 Task: Look for space in Castleford, United Kingdom from 2nd August, 2023 to 12th August, 2023 for 2 adults in price range Rs.5000 to Rs.10000. Place can be private room with 1  bedroom having 1 bed and 1 bathroom. Property type can be house, flat, guest house, hotel. Booking option can be shelf check-in. Required host language is English.
Action: Mouse moved to (409, 54)
Screenshot: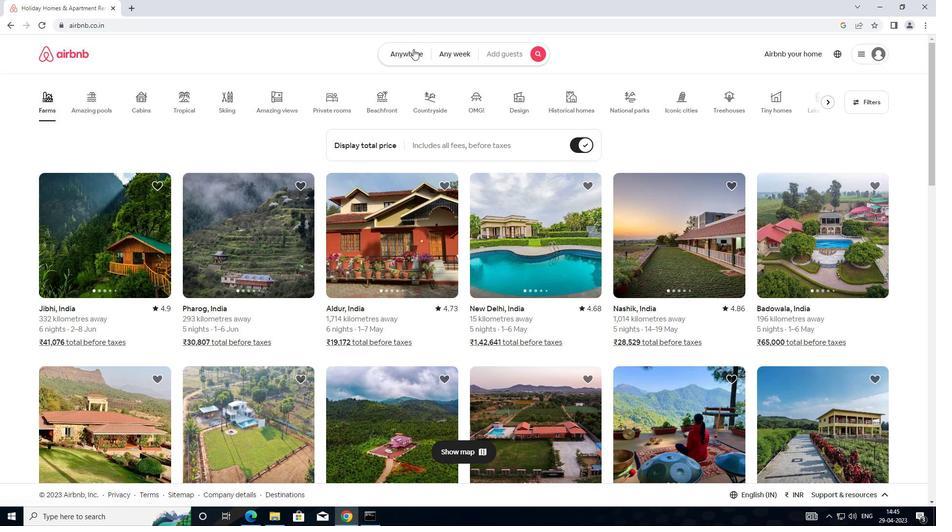 
Action: Mouse pressed left at (409, 54)
Screenshot: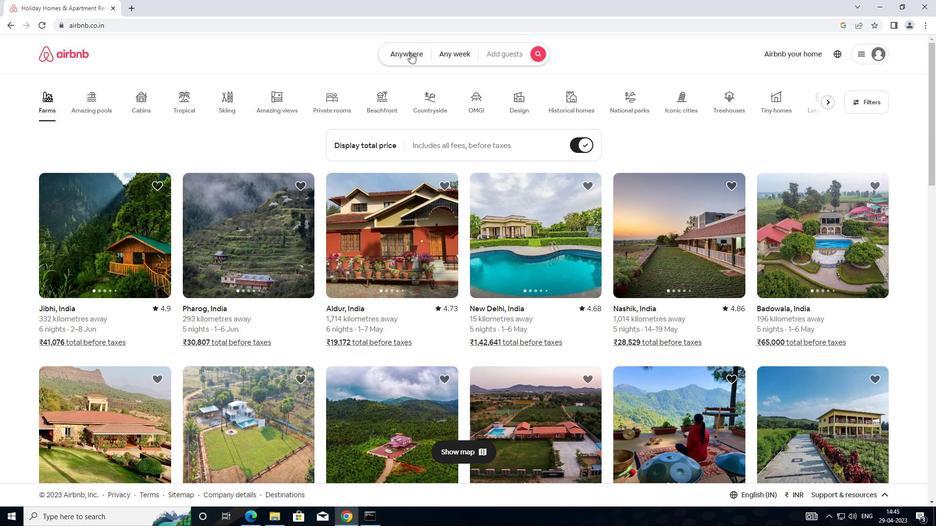 
Action: Mouse moved to (342, 100)
Screenshot: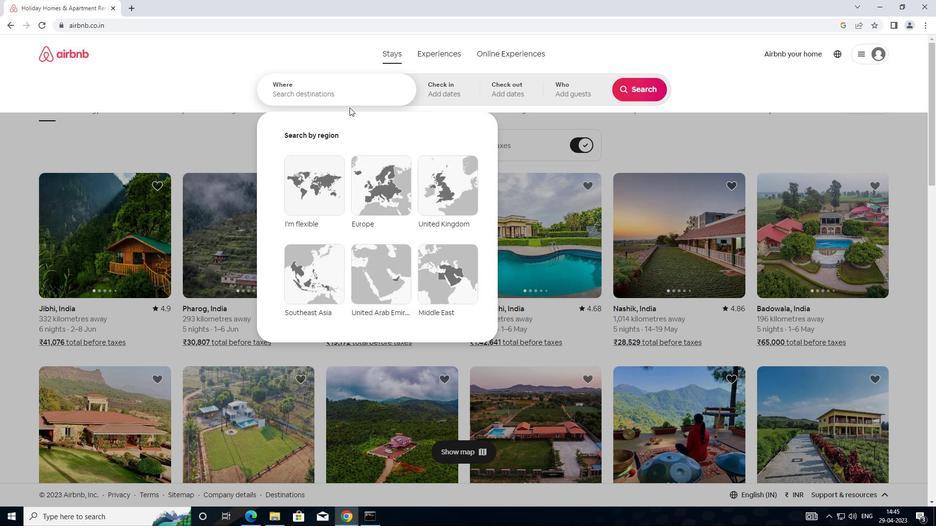 
Action: Mouse pressed left at (342, 100)
Screenshot: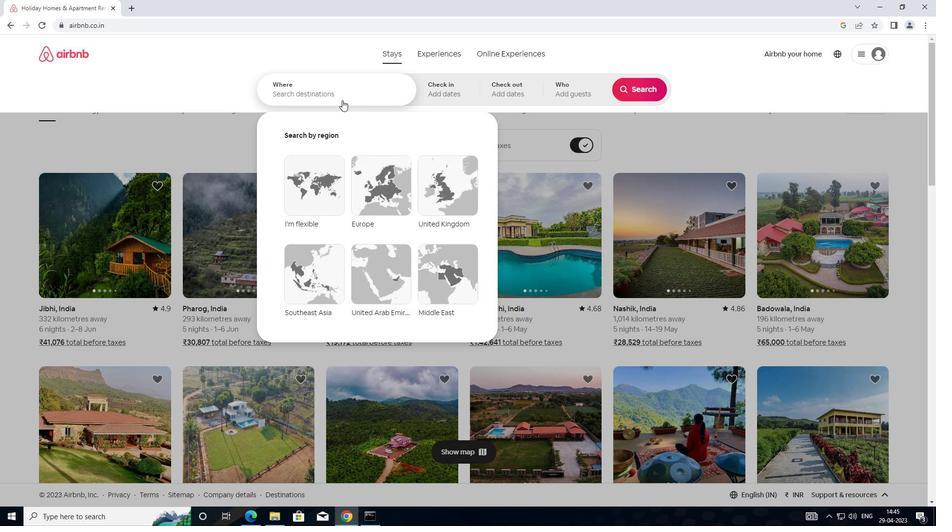 
Action: Mouse moved to (386, 84)
Screenshot: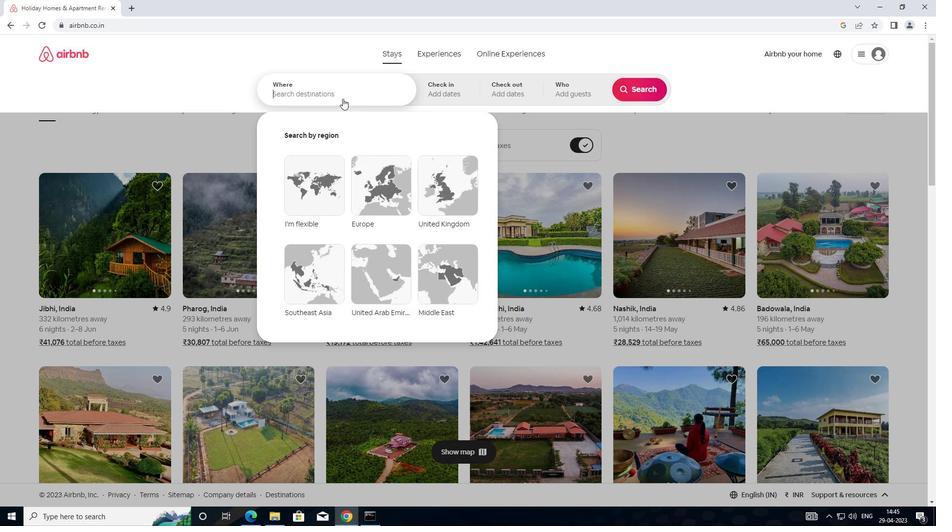 
Action: Key pressed <Key.shift>CASTLEFORD,UNITE
Screenshot: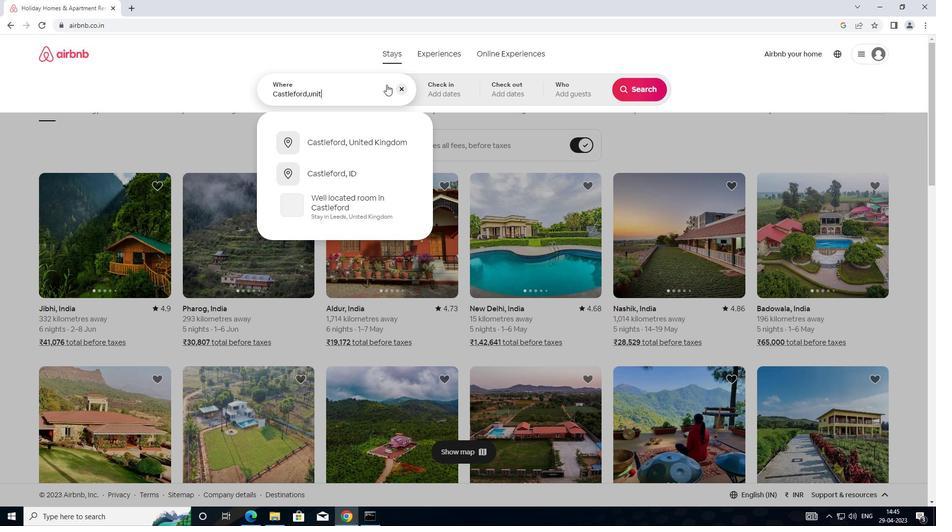 
Action: Mouse moved to (364, 136)
Screenshot: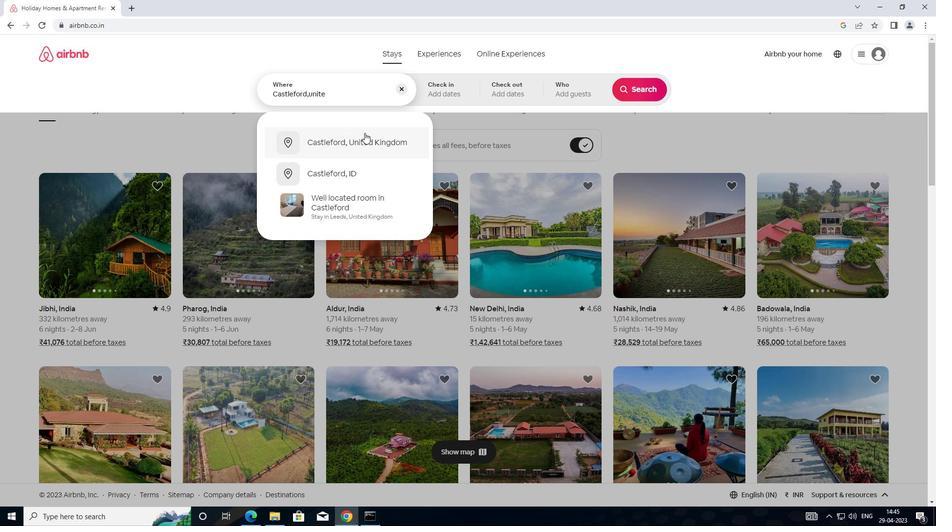 
Action: Mouse pressed left at (364, 136)
Screenshot: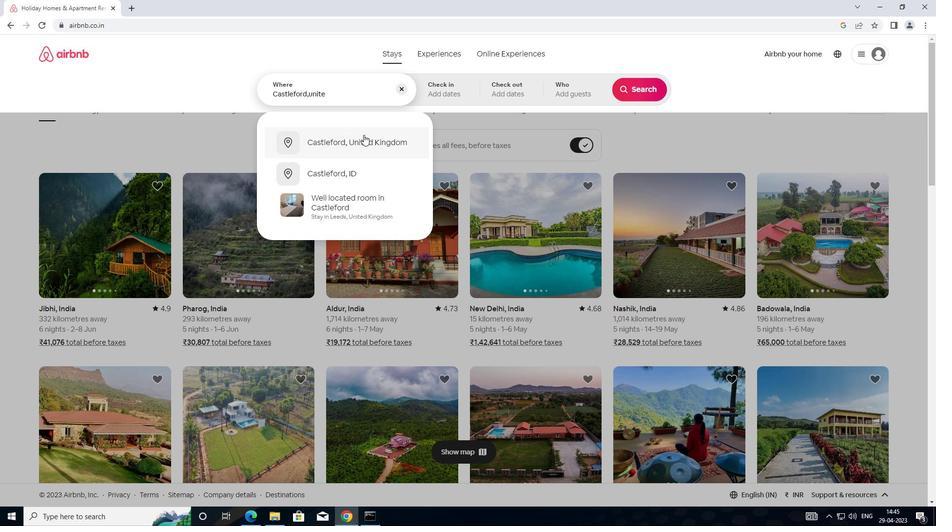 
Action: Mouse moved to (637, 171)
Screenshot: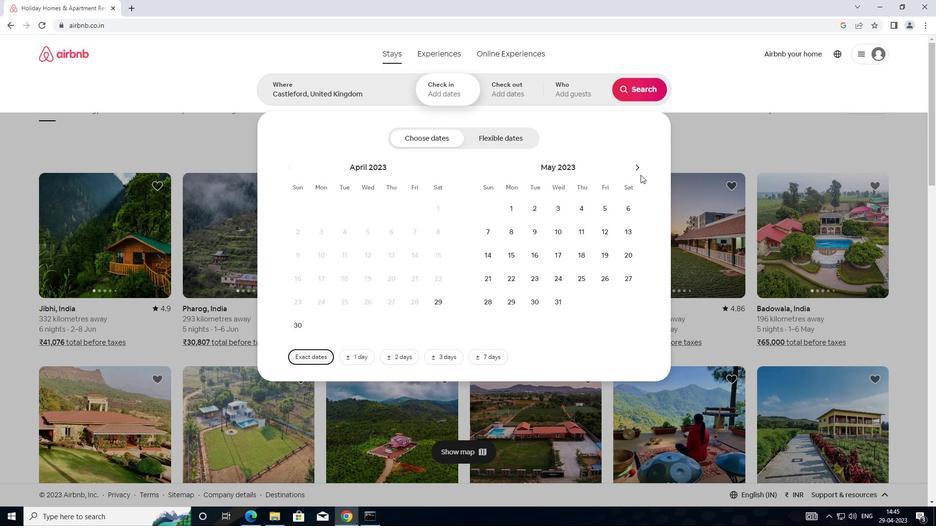 
Action: Mouse pressed left at (637, 171)
Screenshot: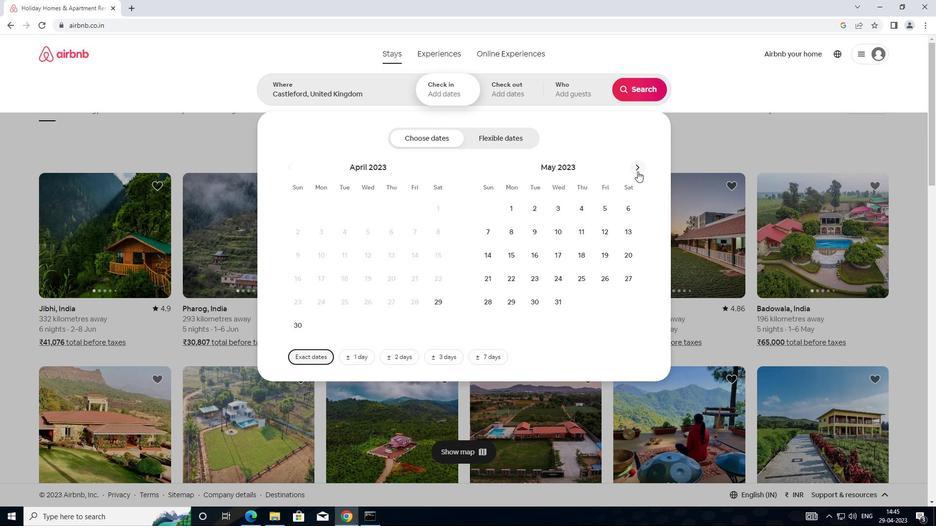 
Action: Mouse pressed left at (637, 171)
Screenshot: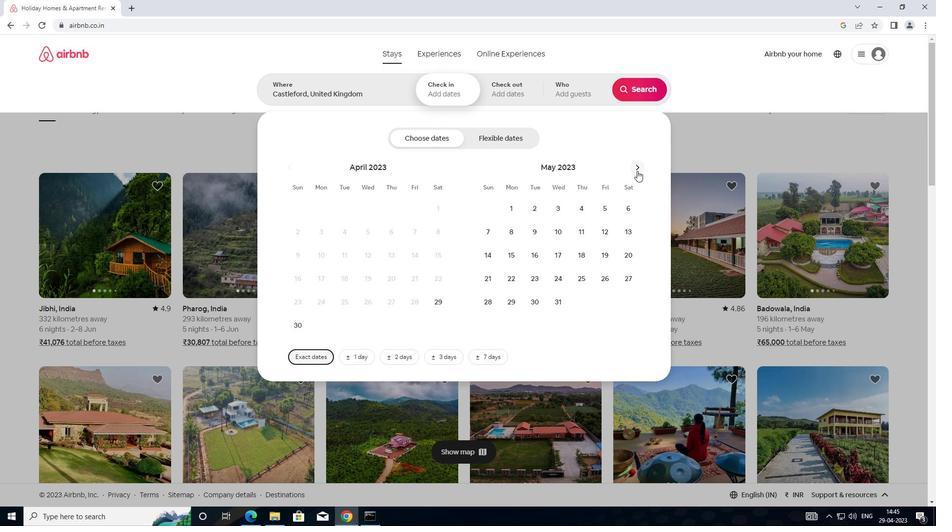 
Action: Mouse moved to (637, 171)
Screenshot: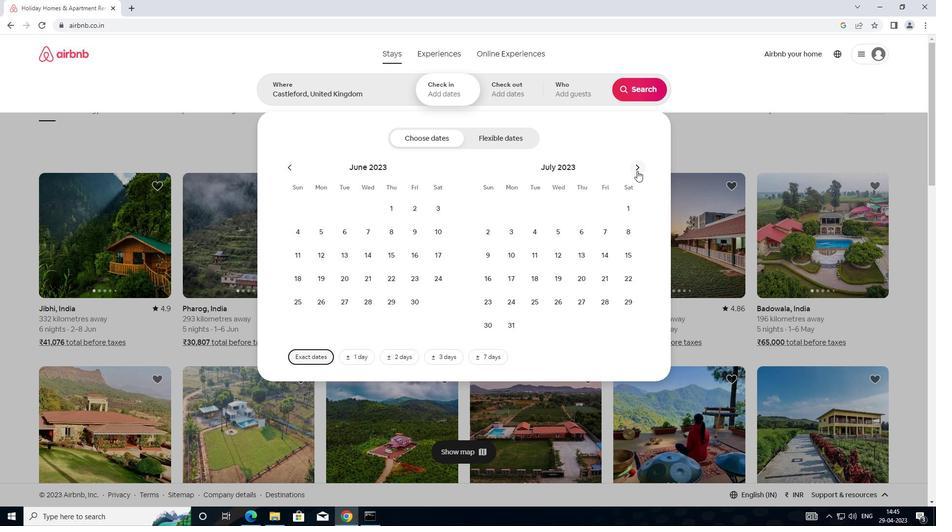 
Action: Mouse pressed left at (637, 171)
Screenshot: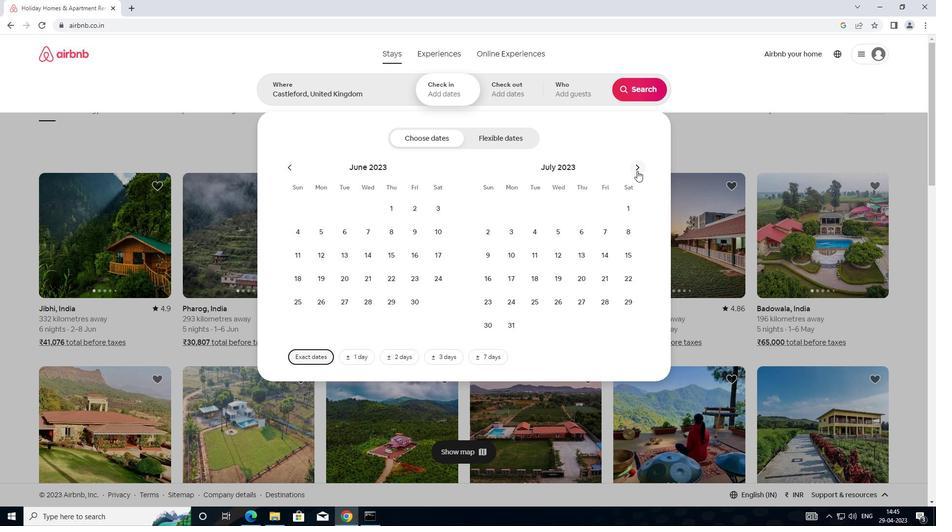 
Action: Mouse moved to (560, 213)
Screenshot: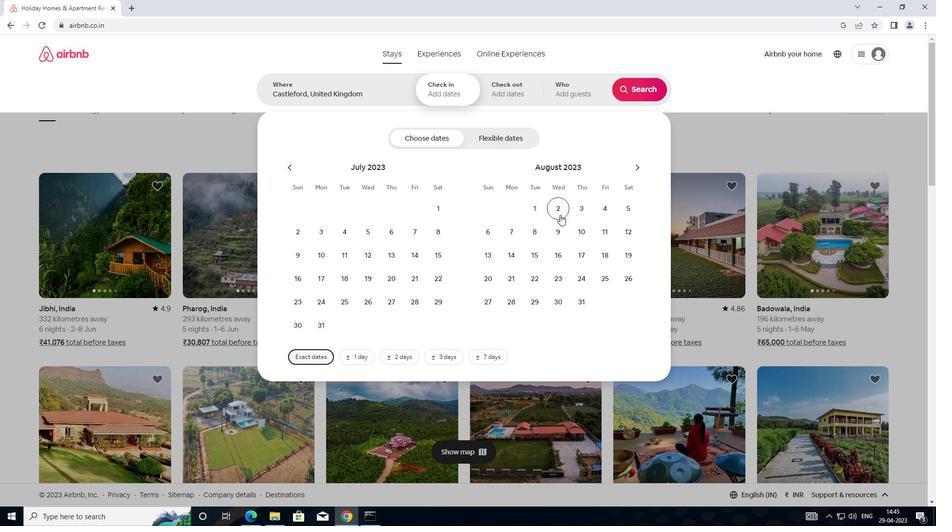 
Action: Mouse pressed left at (560, 213)
Screenshot: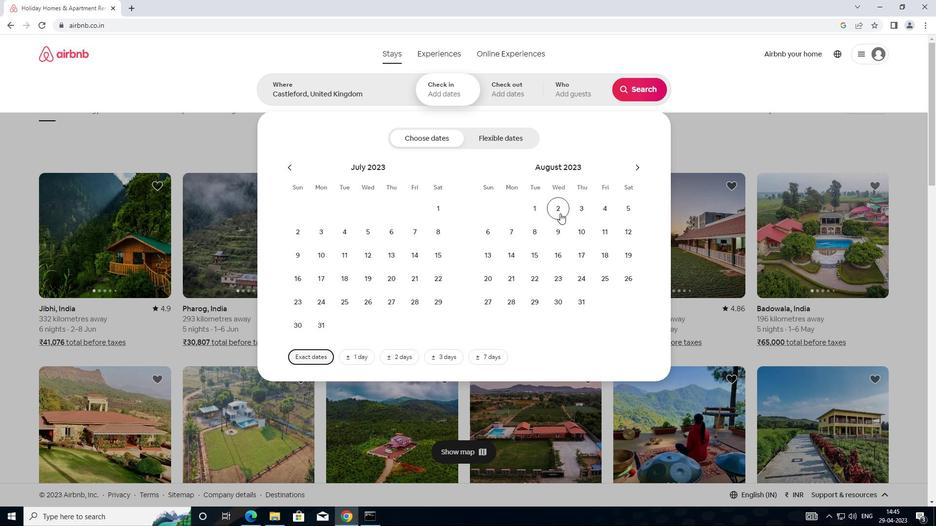 
Action: Mouse moved to (627, 237)
Screenshot: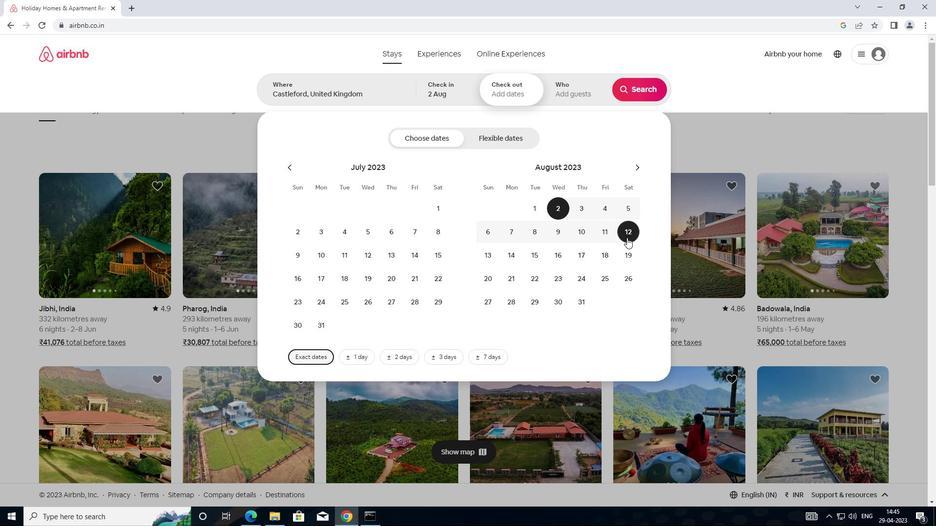 
Action: Mouse pressed left at (627, 237)
Screenshot: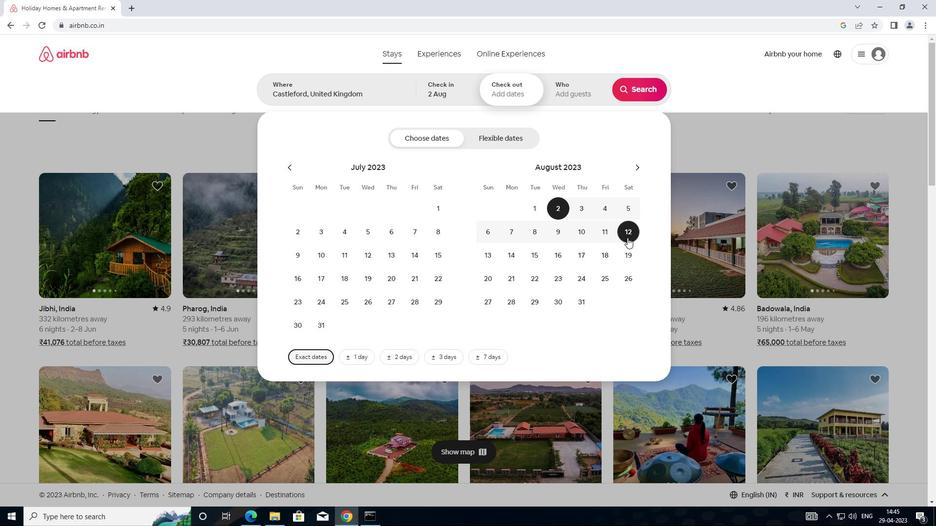 
Action: Mouse moved to (587, 100)
Screenshot: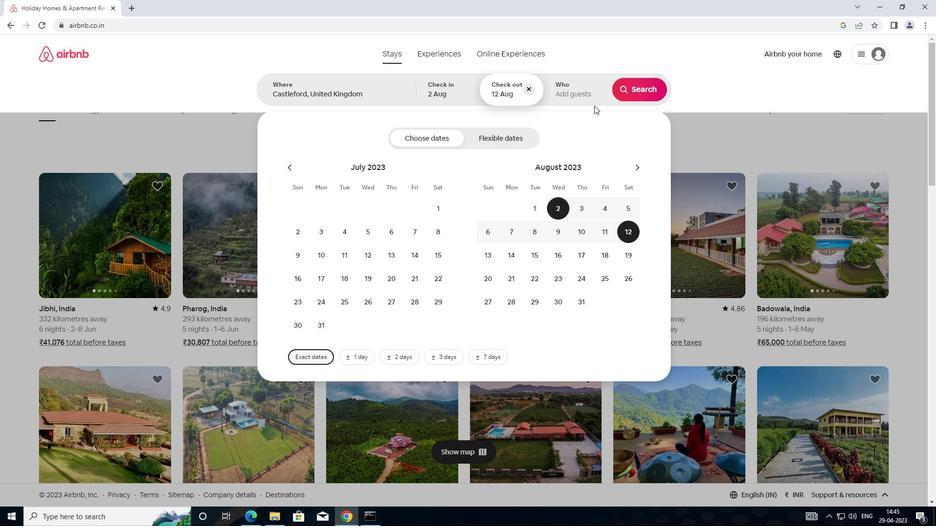 
Action: Mouse pressed left at (587, 100)
Screenshot: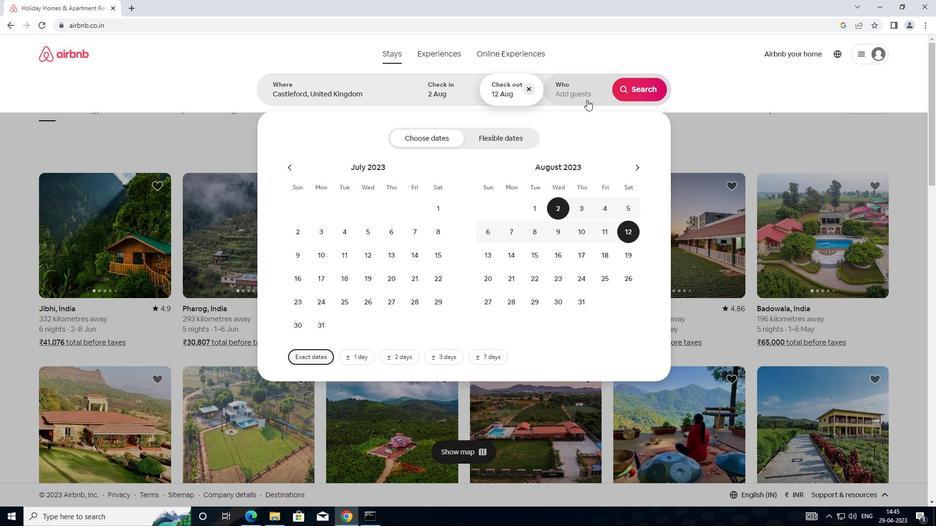 
Action: Mouse moved to (639, 140)
Screenshot: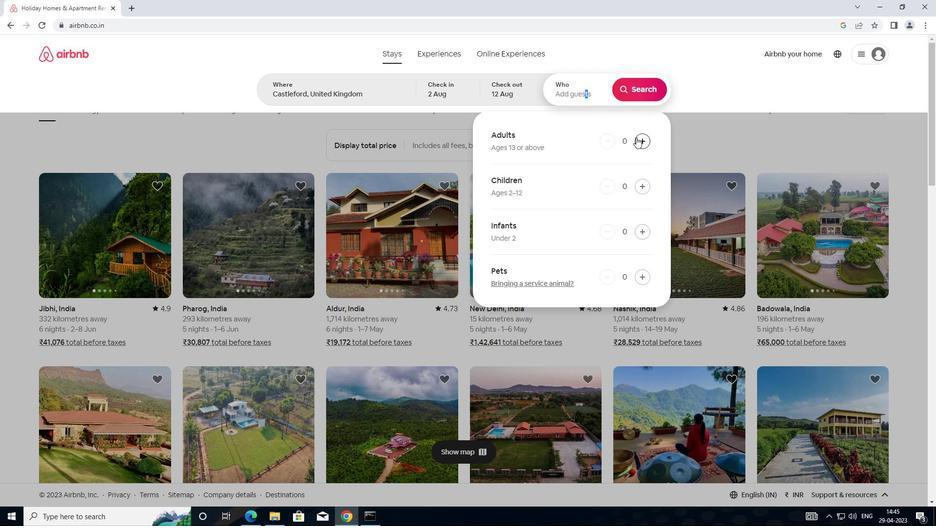 
Action: Mouse pressed left at (639, 140)
Screenshot: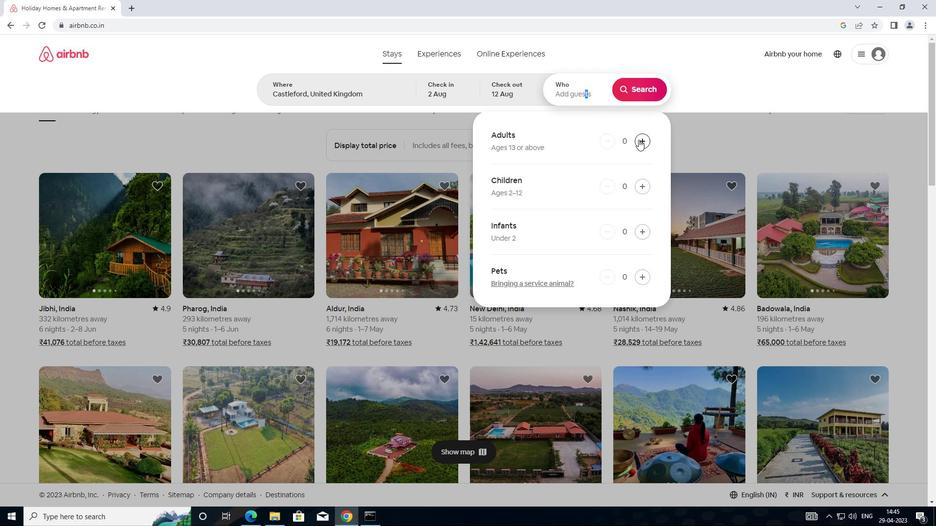 
Action: Mouse pressed left at (639, 140)
Screenshot: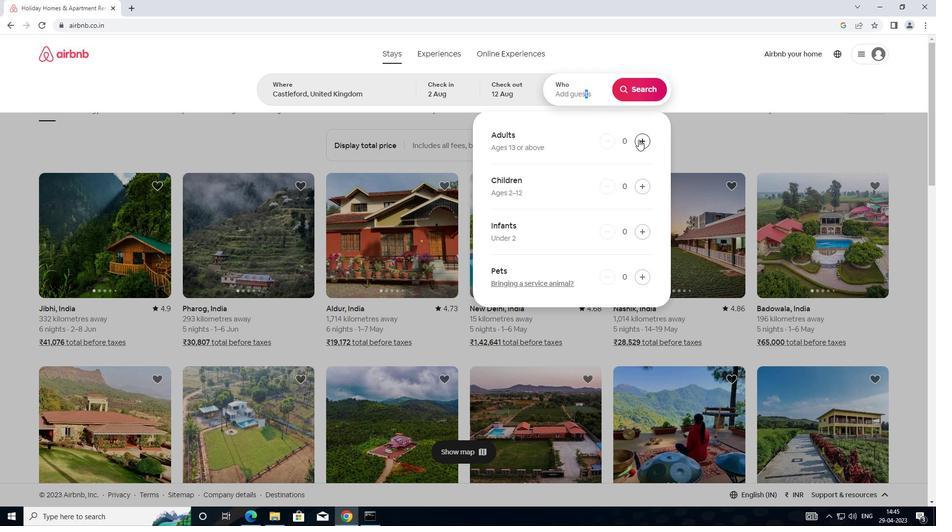 
Action: Mouse moved to (636, 90)
Screenshot: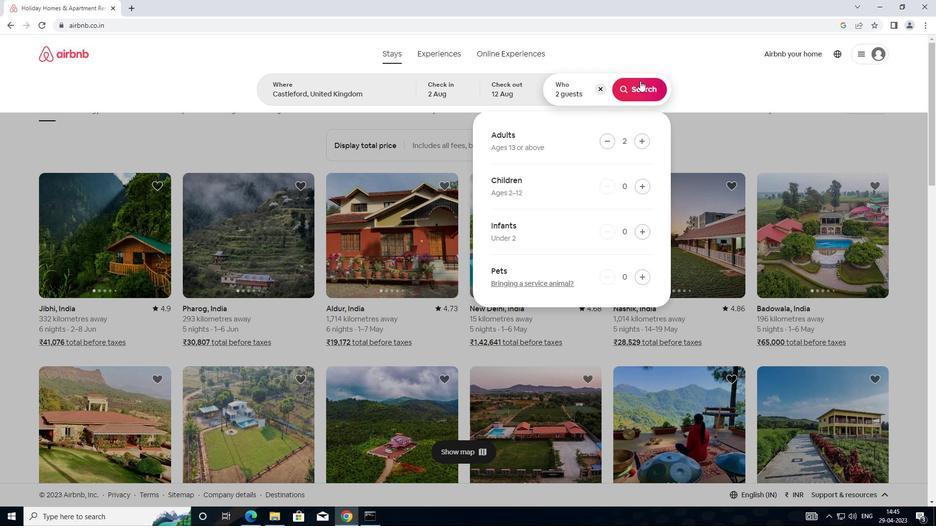 
Action: Mouse pressed left at (636, 90)
Screenshot: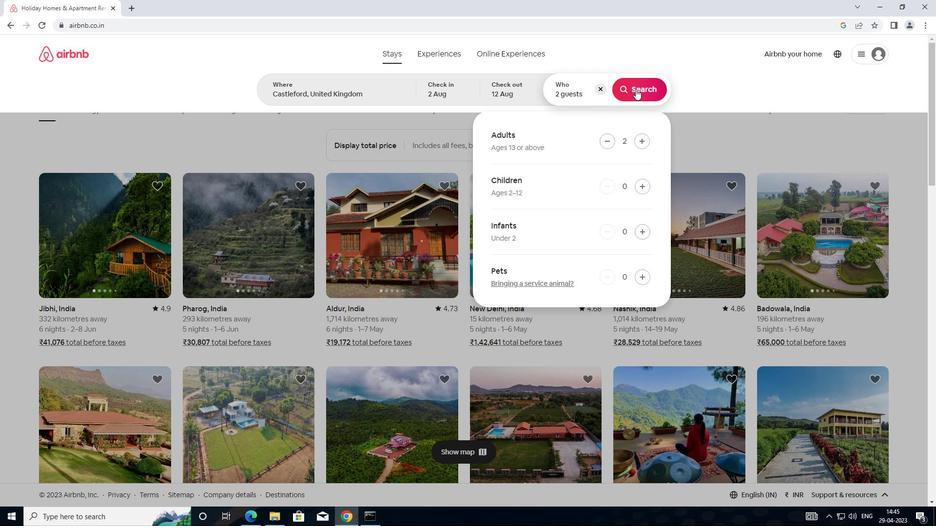 
Action: Mouse moved to (890, 101)
Screenshot: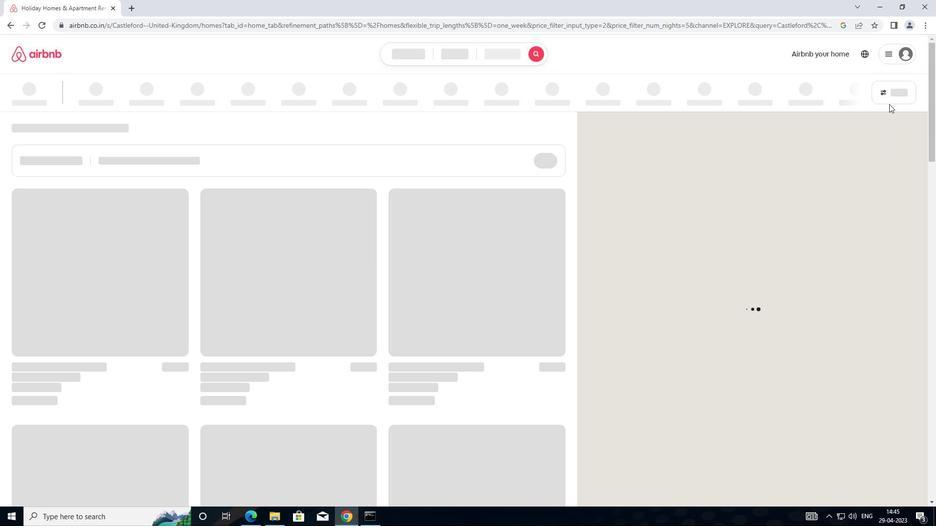
Action: Mouse pressed left at (890, 101)
Screenshot: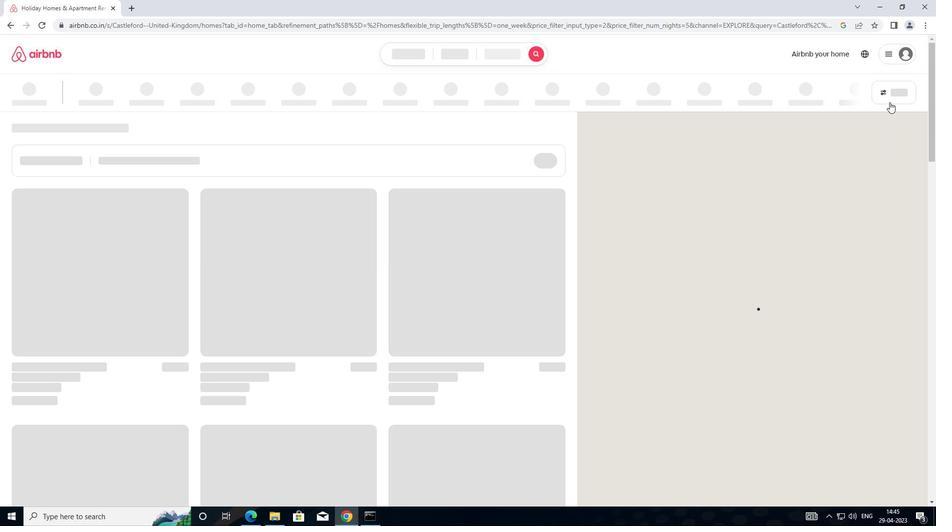 
Action: Mouse moved to (372, 216)
Screenshot: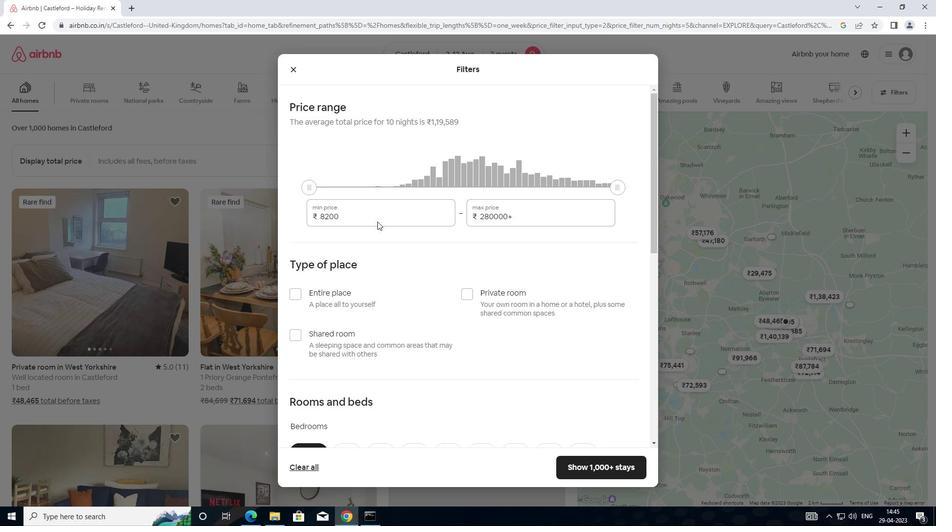 
Action: Mouse pressed left at (372, 216)
Screenshot: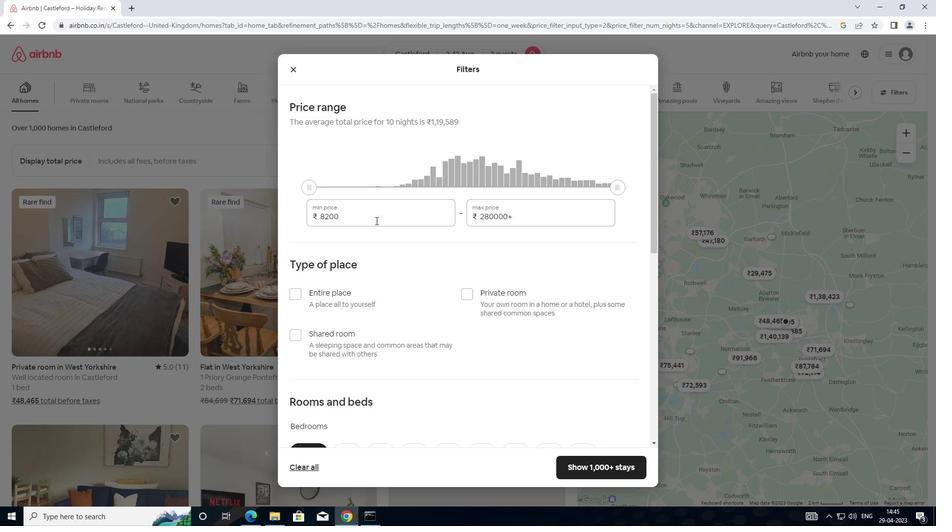 
Action: Mouse moved to (333, 231)
Screenshot: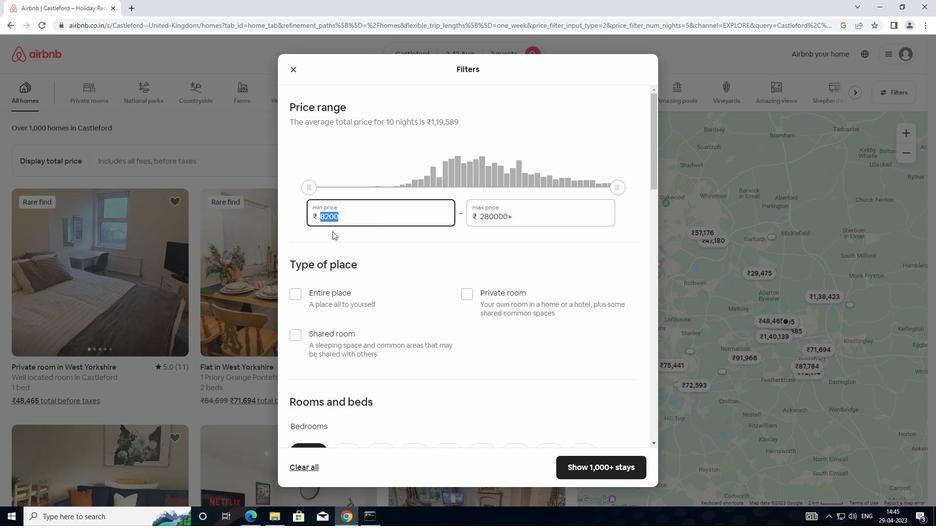 
Action: Key pressed 5
Screenshot: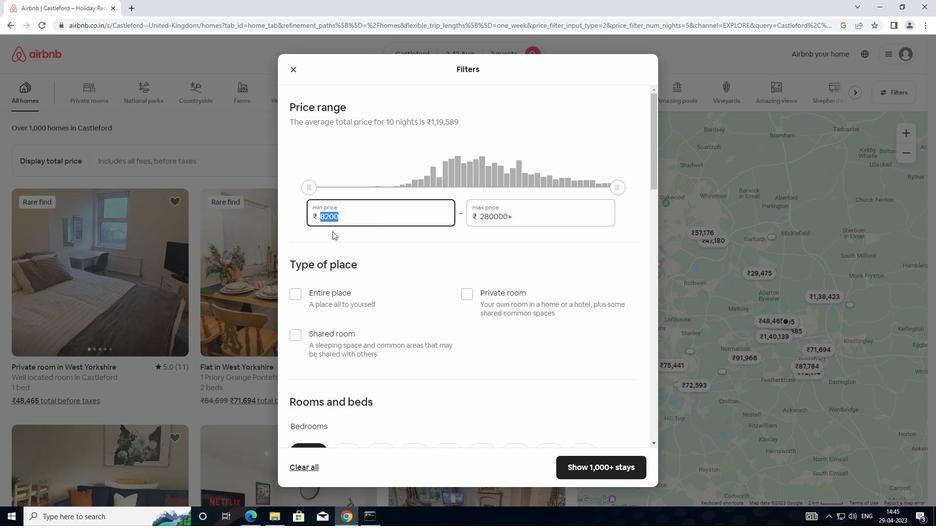 
Action: Mouse moved to (334, 229)
Screenshot: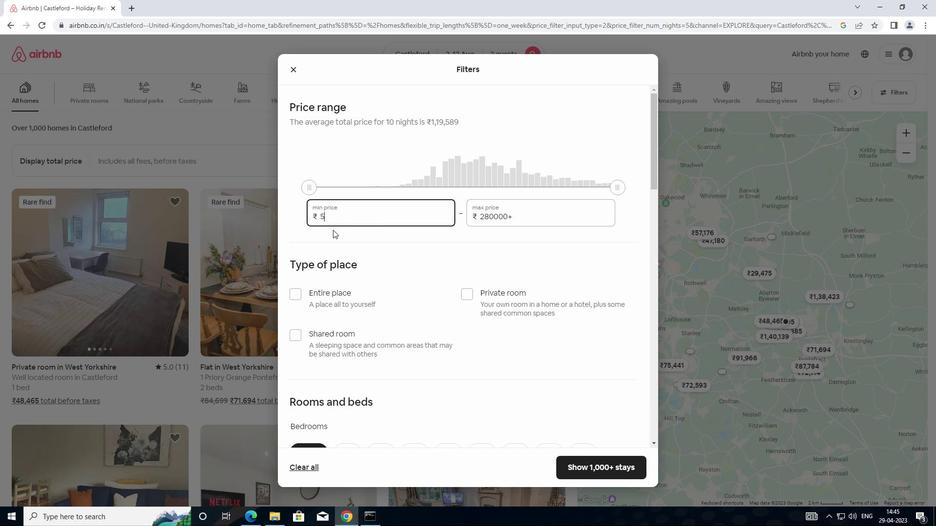 
Action: Key pressed 9
Screenshot: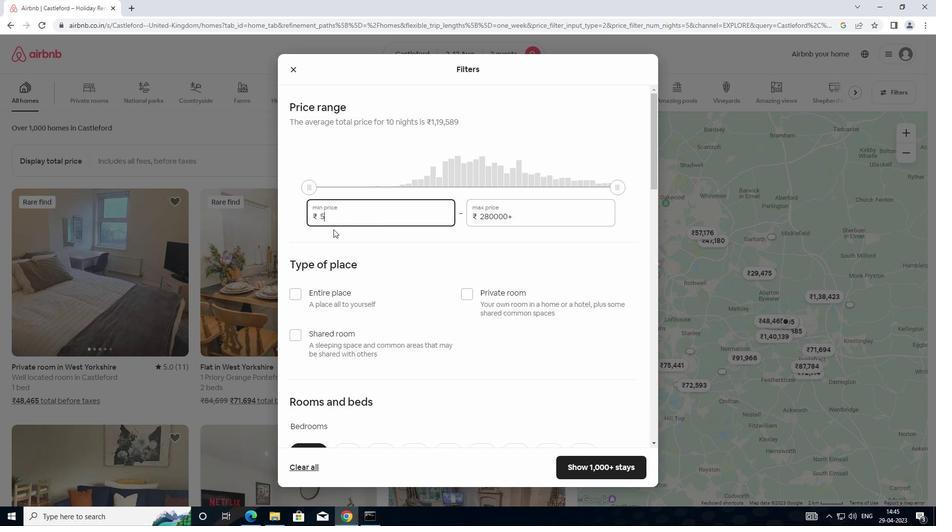 
Action: Mouse moved to (338, 228)
Screenshot: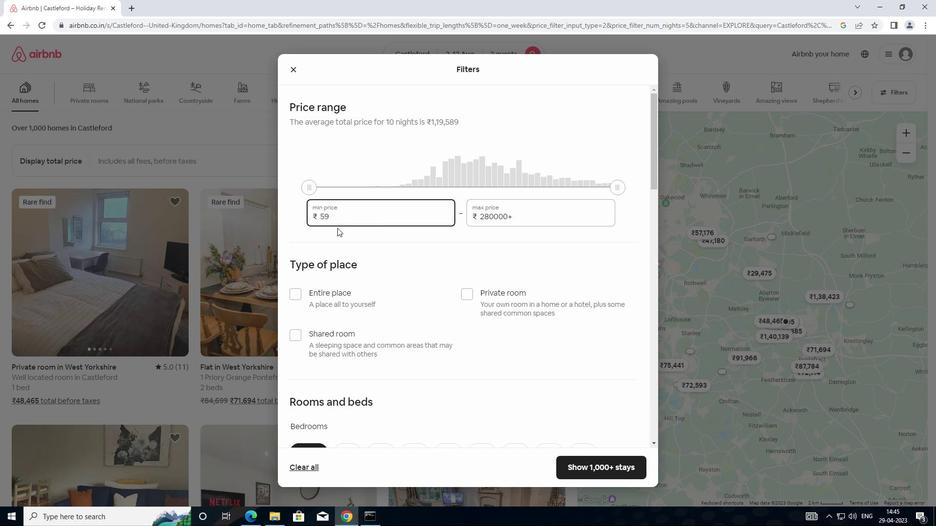 
Action: Key pressed <Key.backspace>
Screenshot: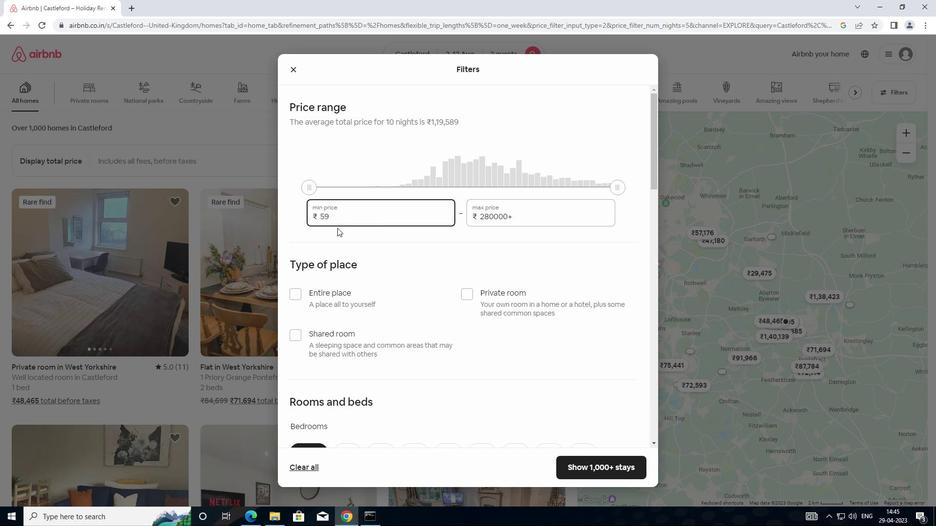 
Action: Mouse moved to (344, 225)
Screenshot: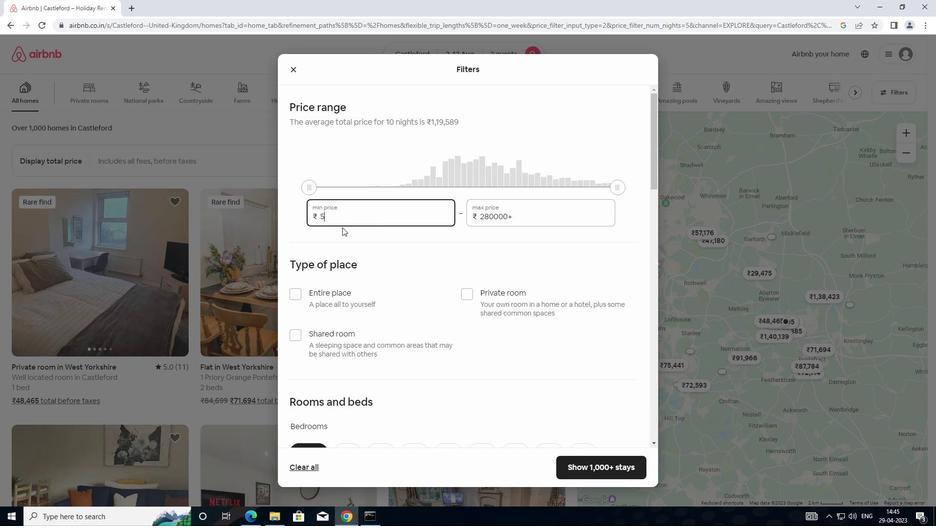 
Action: Key pressed 000
Screenshot: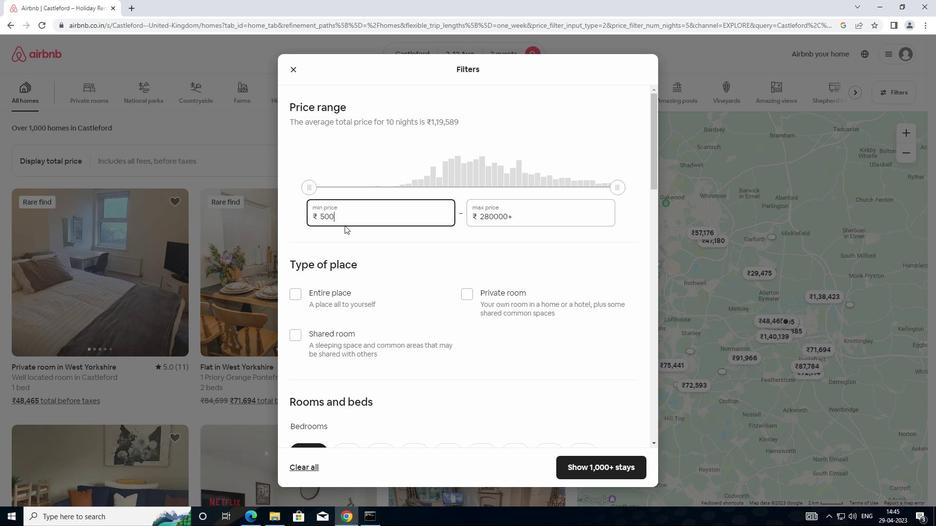 
Action: Mouse moved to (523, 213)
Screenshot: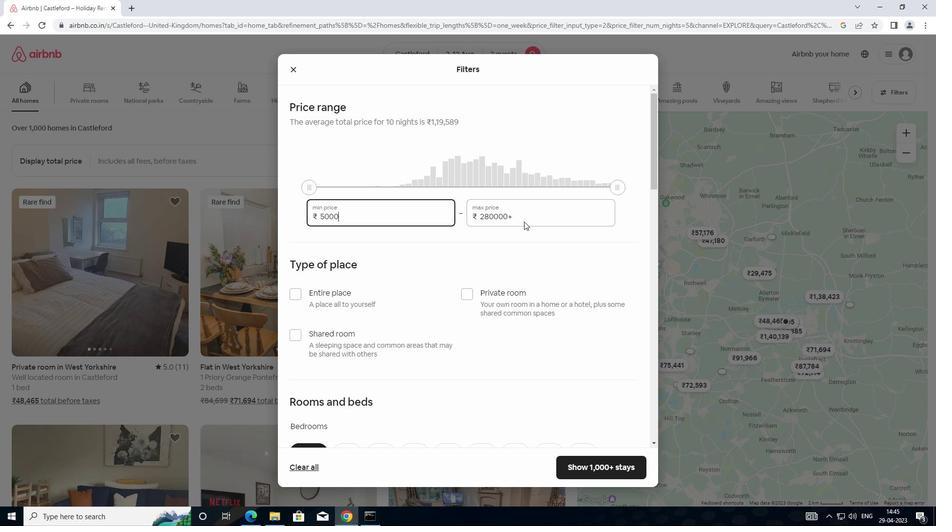 
Action: Mouse pressed left at (523, 213)
Screenshot: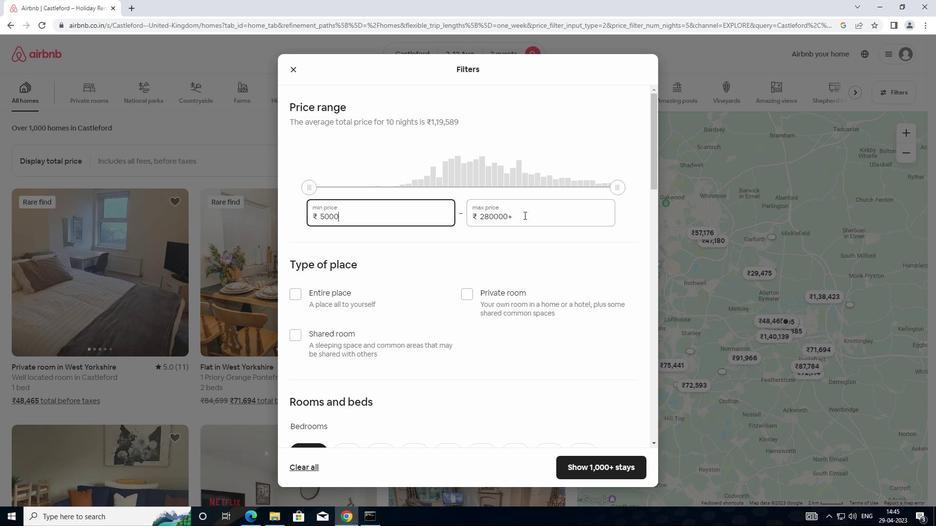 
Action: Mouse moved to (463, 217)
Screenshot: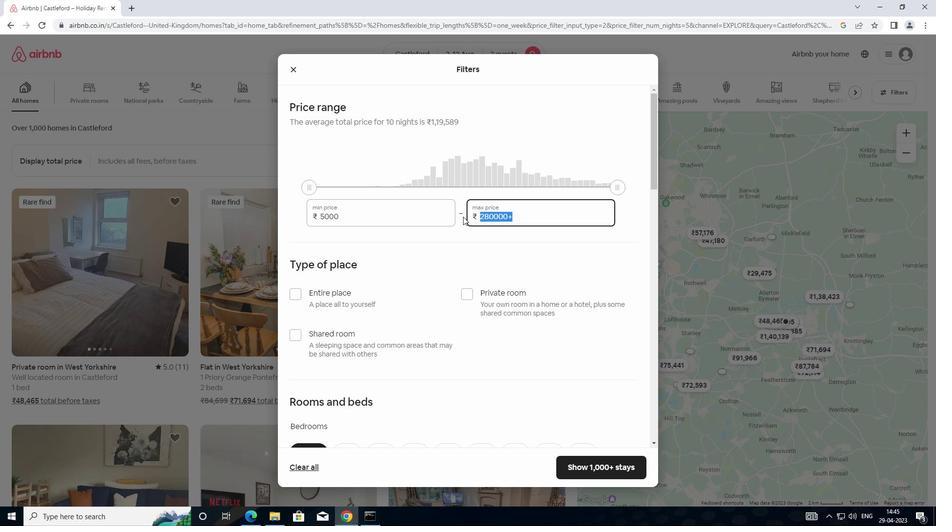
Action: Key pressed 12
Screenshot: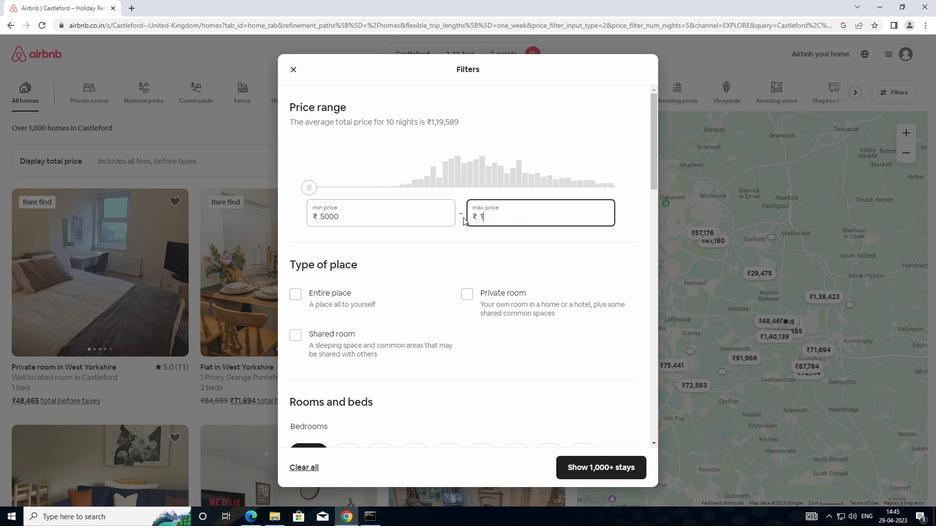 
Action: Mouse moved to (463, 217)
Screenshot: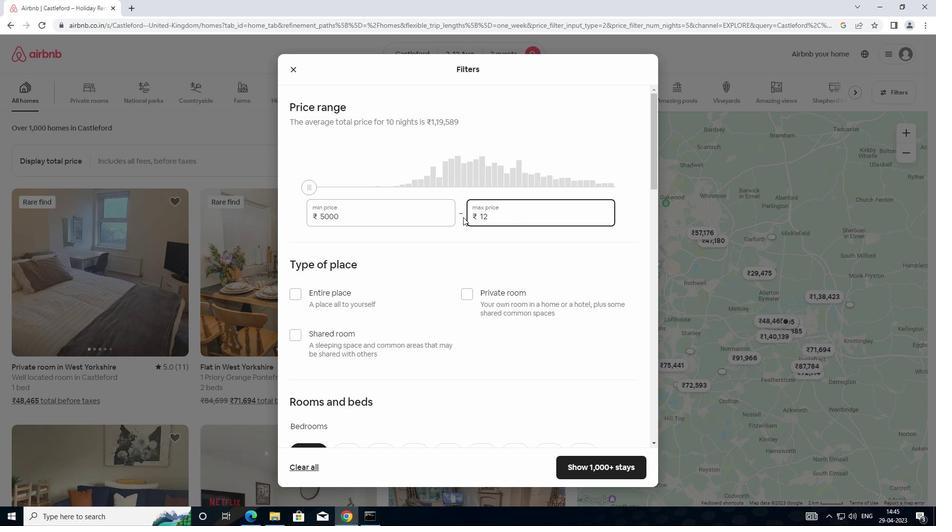 
Action: Key pressed <Key.backspace>
Screenshot: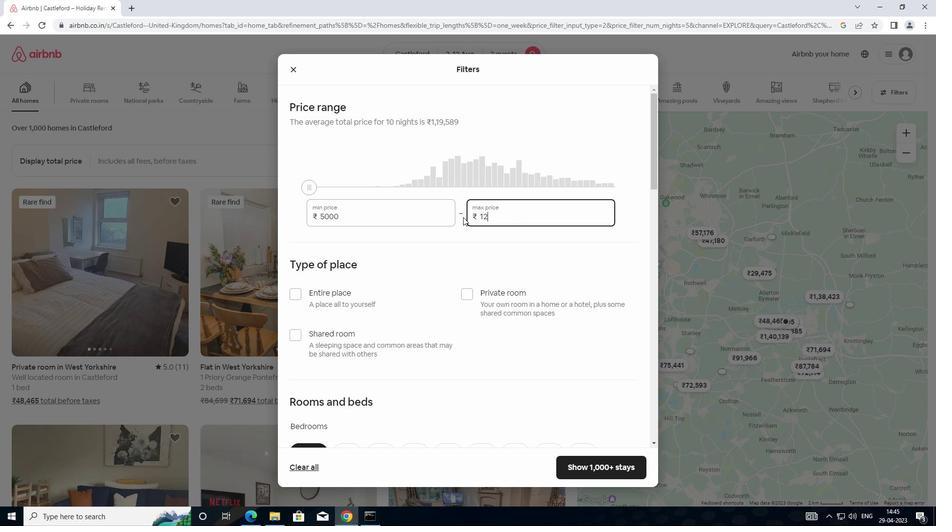 
Action: Mouse moved to (464, 214)
Screenshot: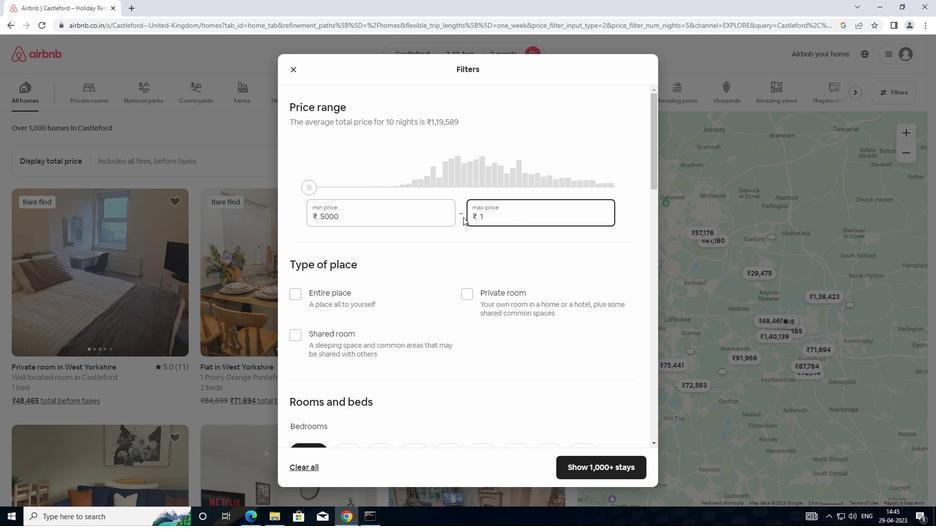 
Action: Key pressed 0000
Screenshot: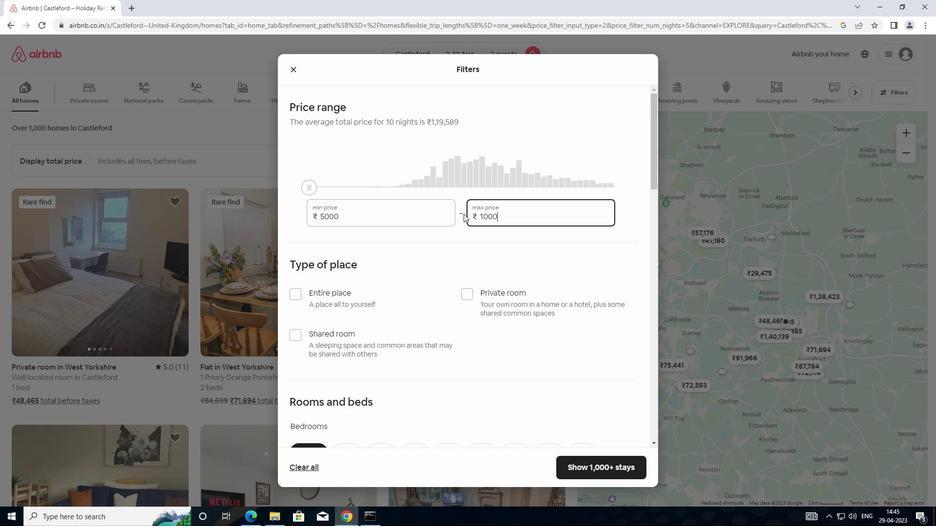 
Action: Mouse moved to (413, 263)
Screenshot: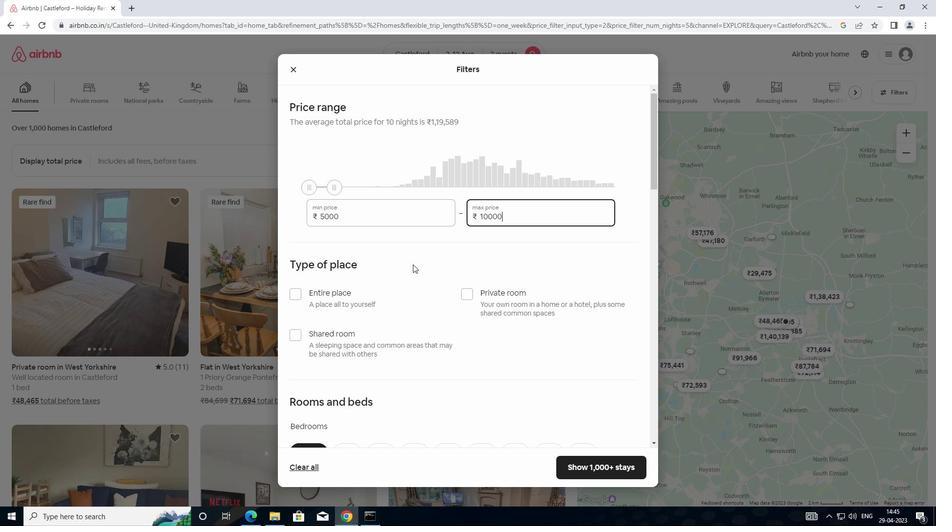 
Action: Mouse scrolled (413, 262) with delta (0, 0)
Screenshot: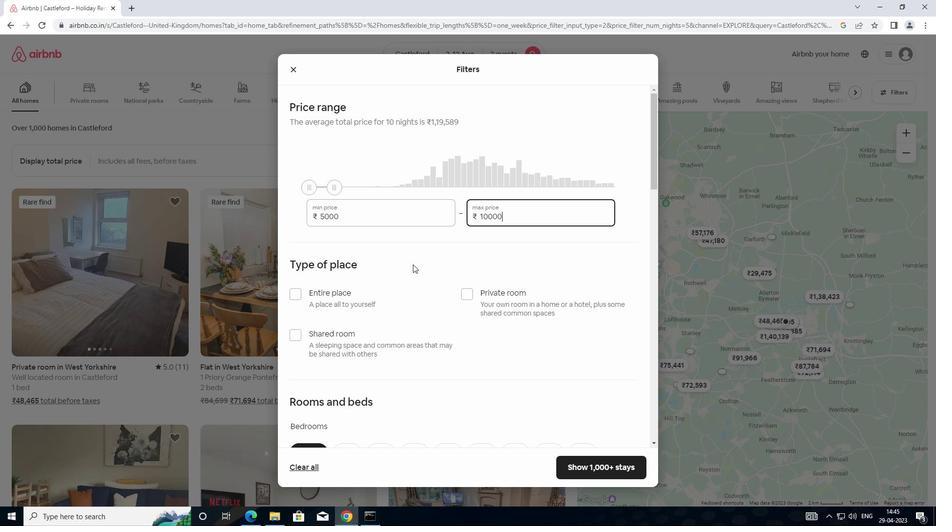 
Action: Mouse moved to (414, 261)
Screenshot: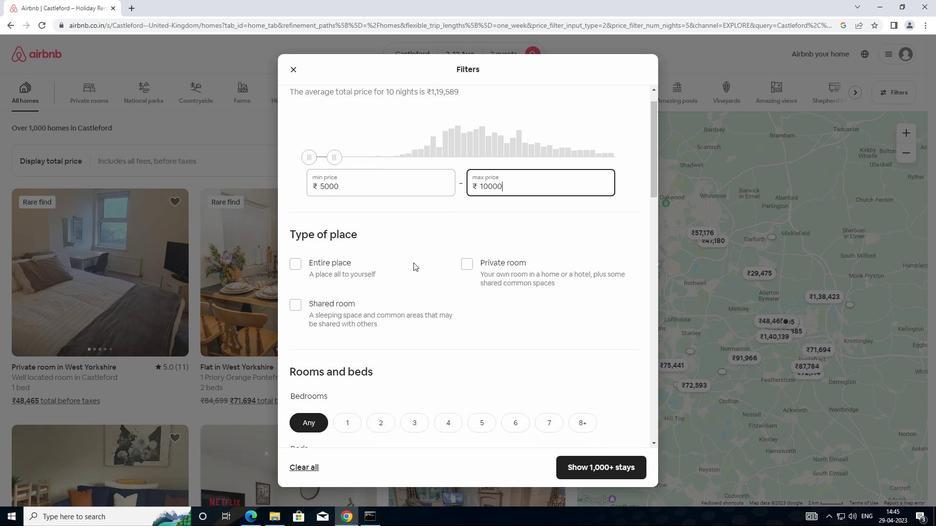 
Action: Mouse scrolled (414, 261) with delta (0, 0)
Screenshot: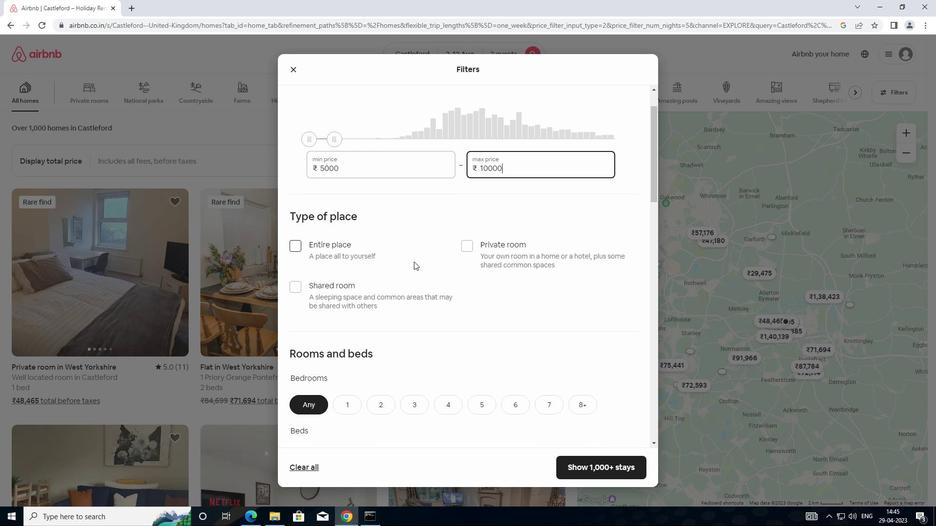 
Action: Mouse moved to (463, 198)
Screenshot: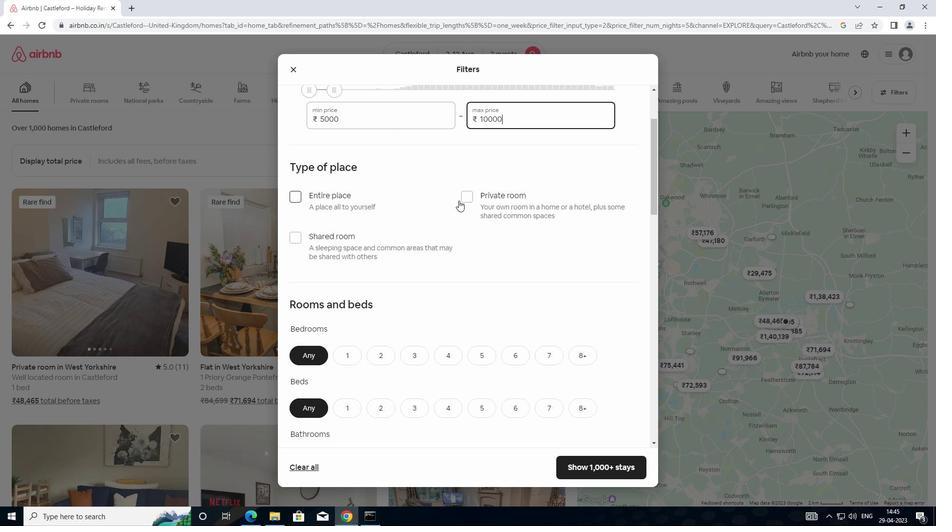 
Action: Mouse pressed left at (463, 198)
Screenshot: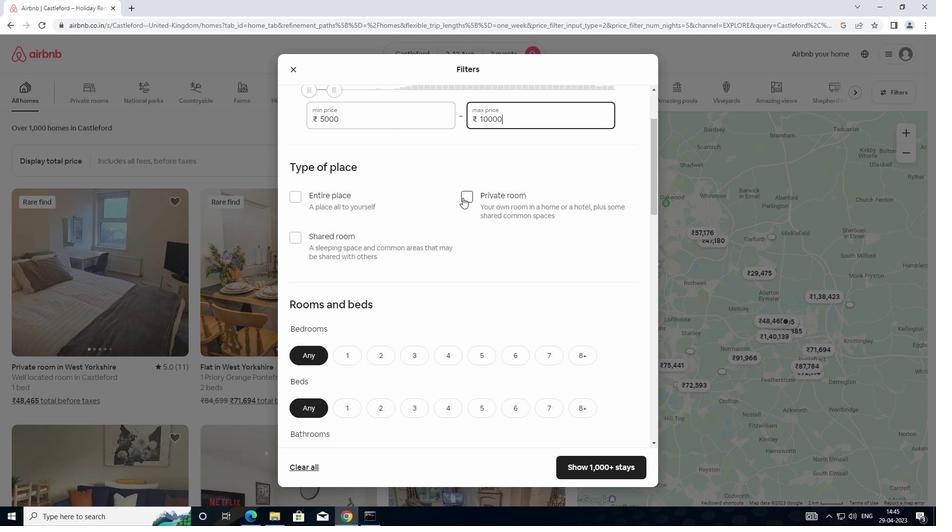 
Action: Mouse moved to (426, 274)
Screenshot: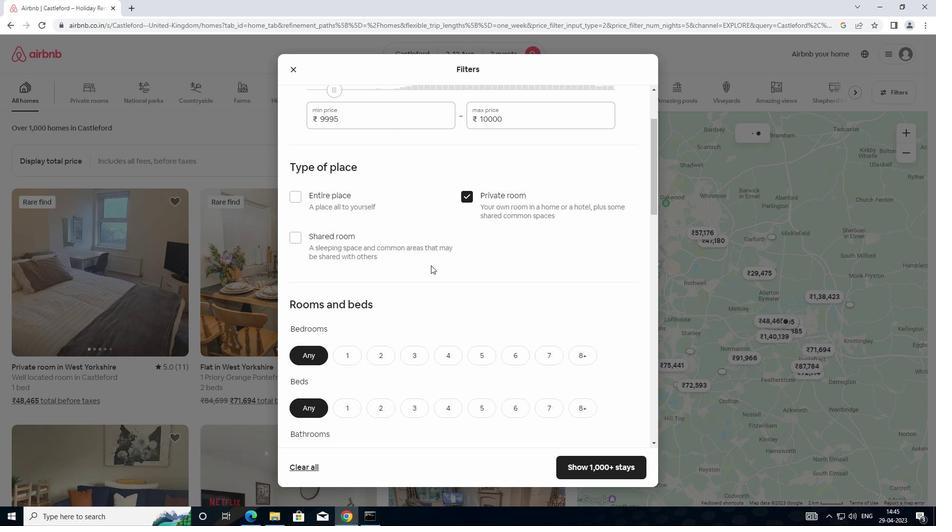 
Action: Mouse scrolled (426, 273) with delta (0, 0)
Screenshot: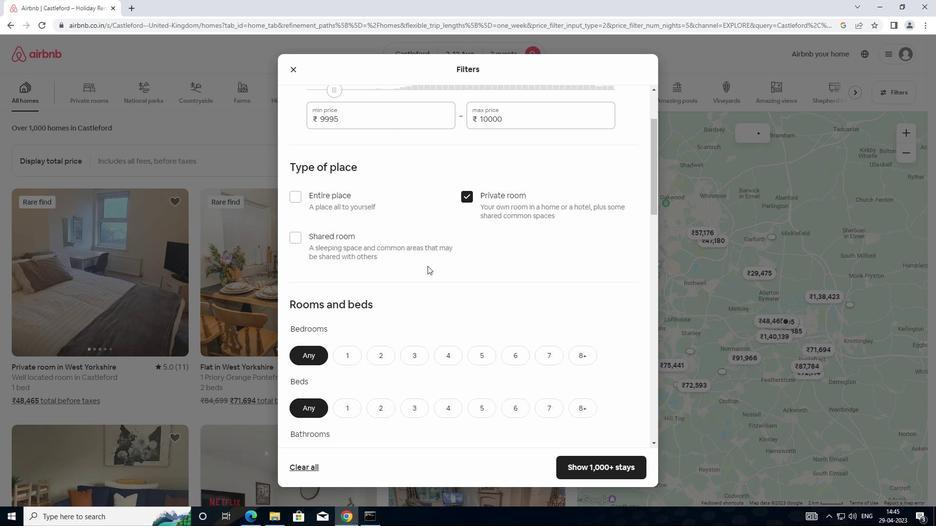 
Action: Mouse moved to (426, 280)
Screenshot: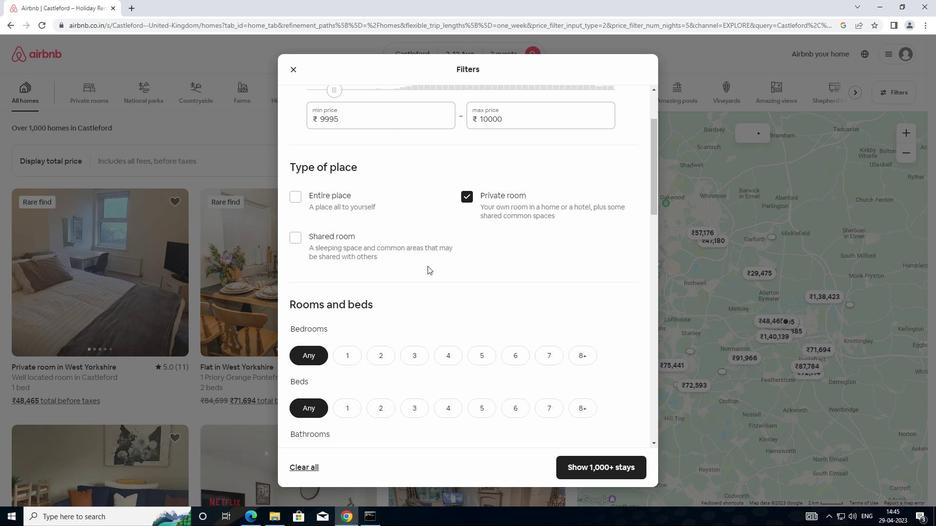 
Action: Mouse scrolled (426, 279) with delta (0, 0)
Screenshot: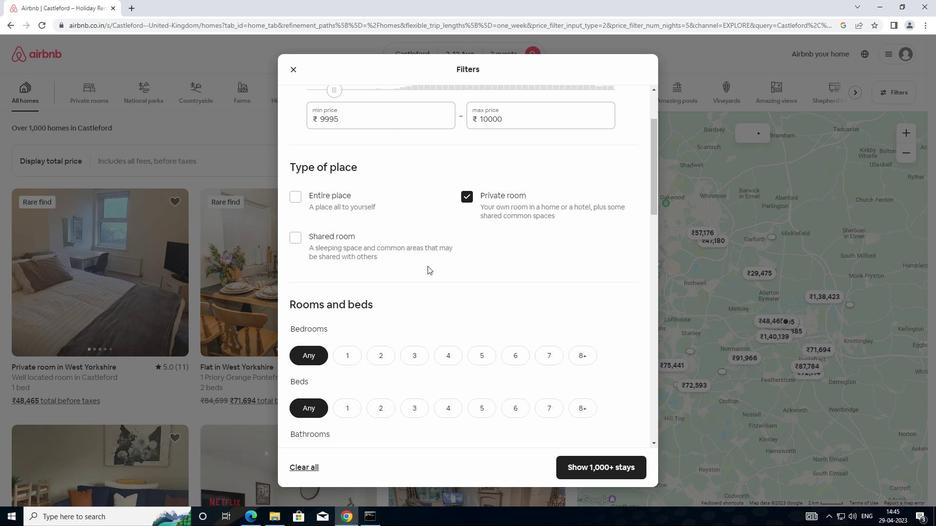 
Action: Mouse moved to (426, 280)
Screenshot: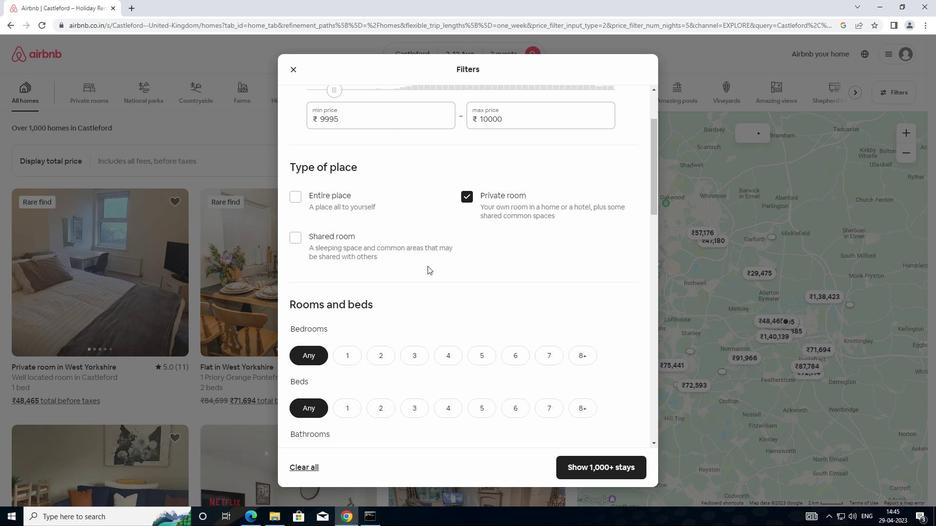 
Action: Mouse scrolled (426, 279) with delta (0, 0)
Screenshot: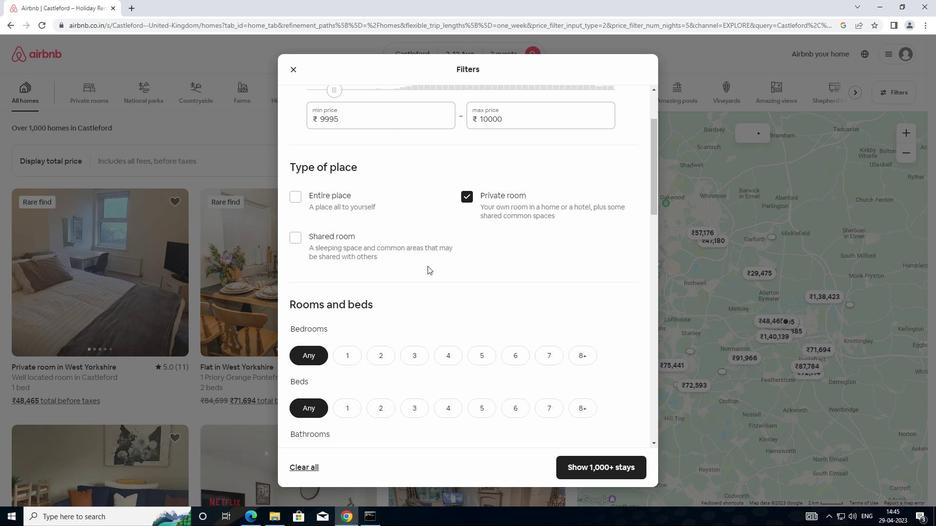
Action: Mouse scrolled (426, 279) with delta (0, 0)
Screenshot: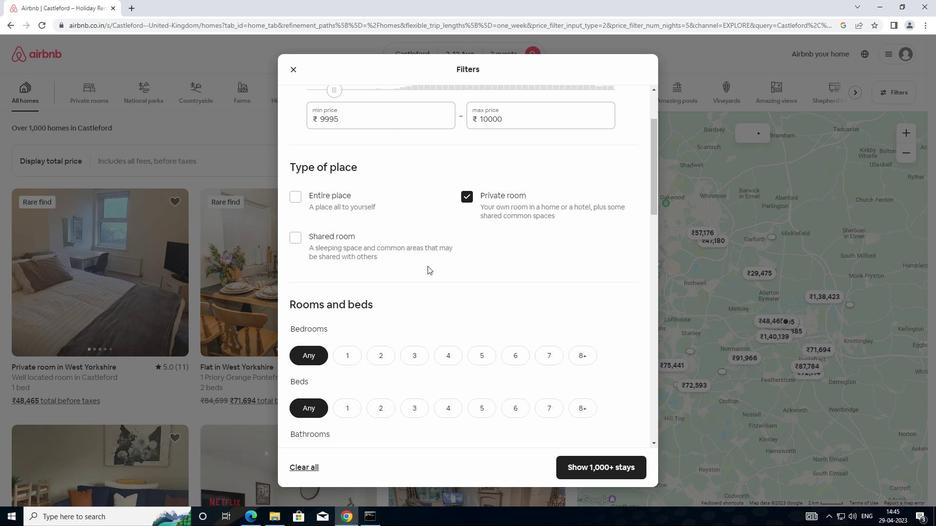 
Action: Mouse moved to (353, 164)
Screenshot: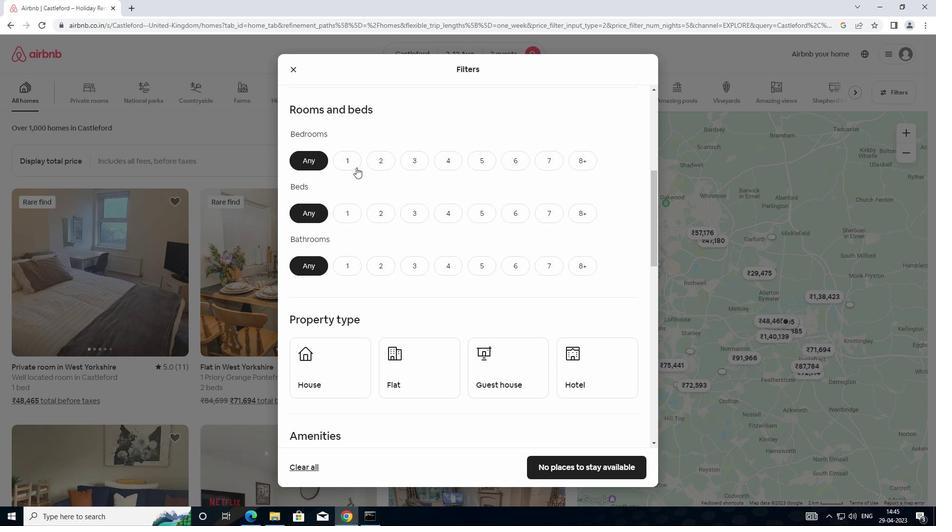 
Action: Mouse pressed left at (353, 164)
Screenshot: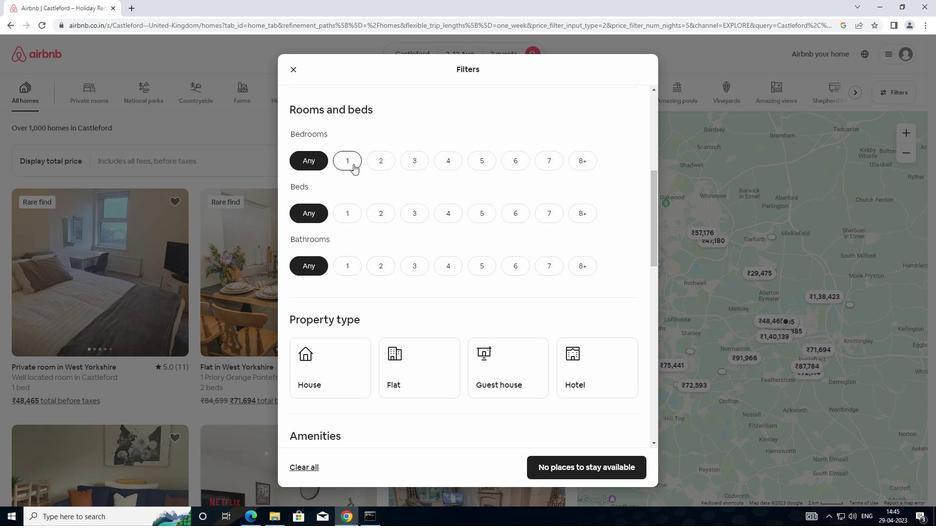 
Action: Mouse moved to (348, 207)
Screenshot: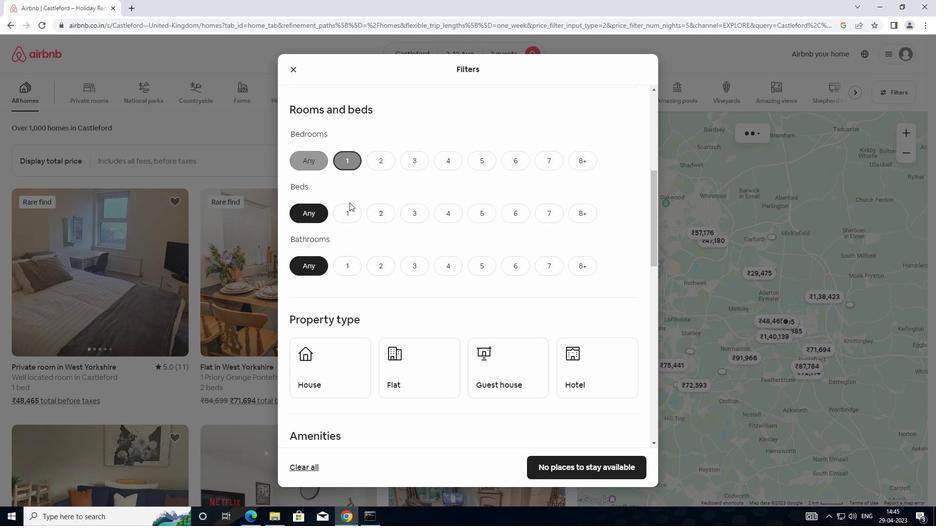
Action: Mouse pressed left at (348, 207)
Screenshot: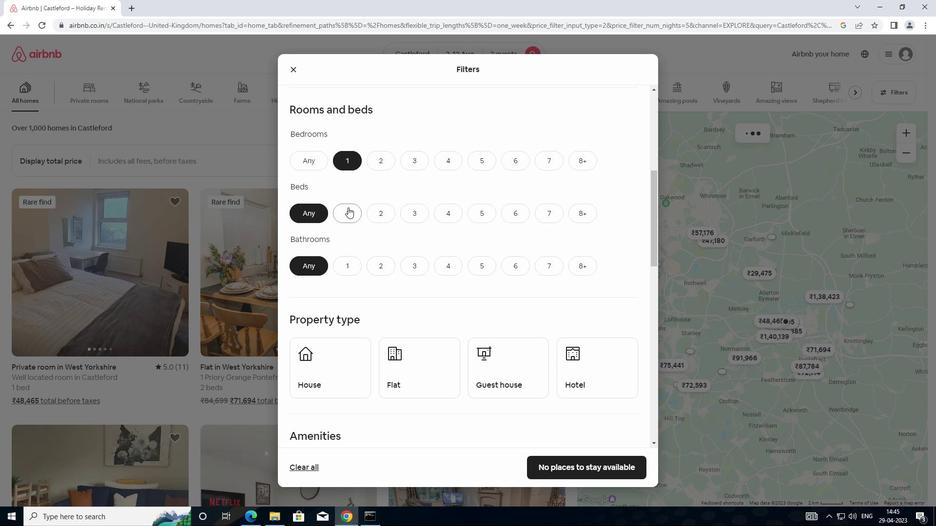 
Action: Mouse moved to (353, 262)
Screenshot: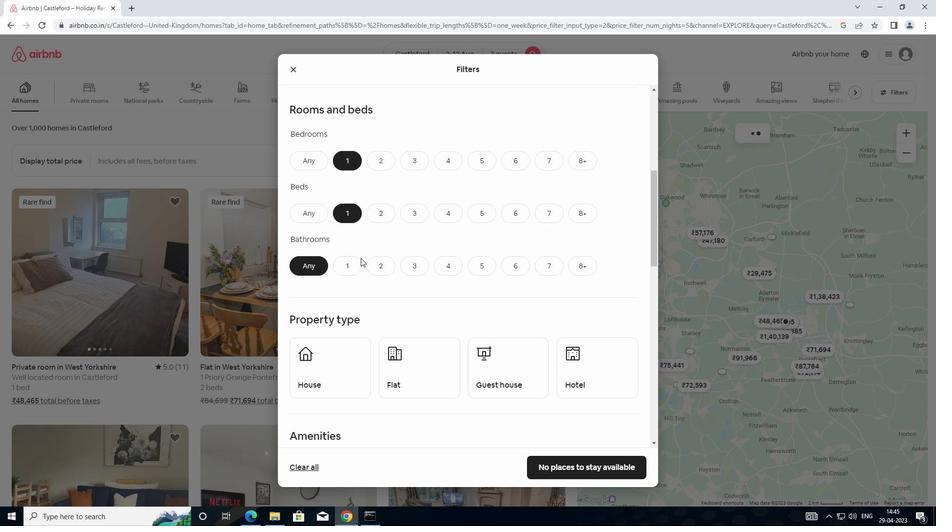 
Action: Mouse pressed left at (353, 262)
Screenshot: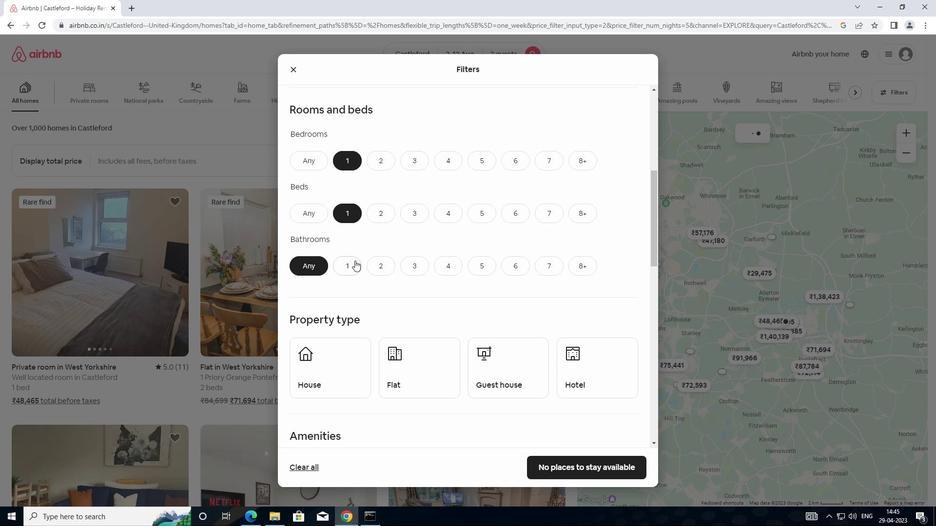 
Action: Mouse moved to (306, 384)
Screenshot: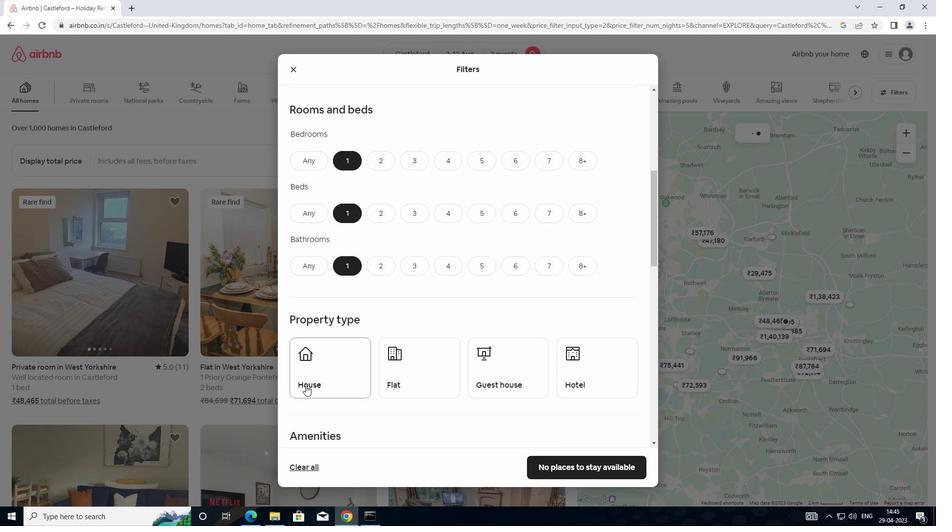 
Action: Mouse pressed left at (306, 384)
Screenshot: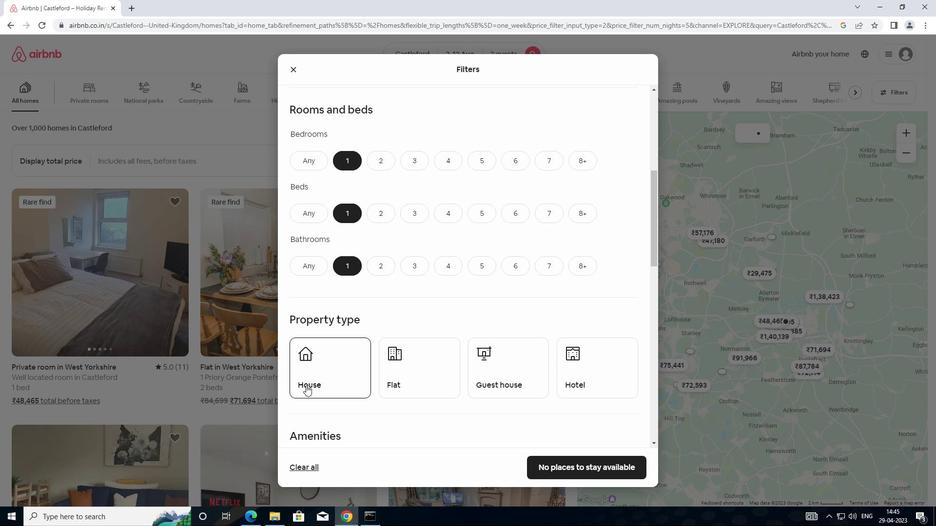 
Action: Mouse moved to (399, 377)
Screenshot: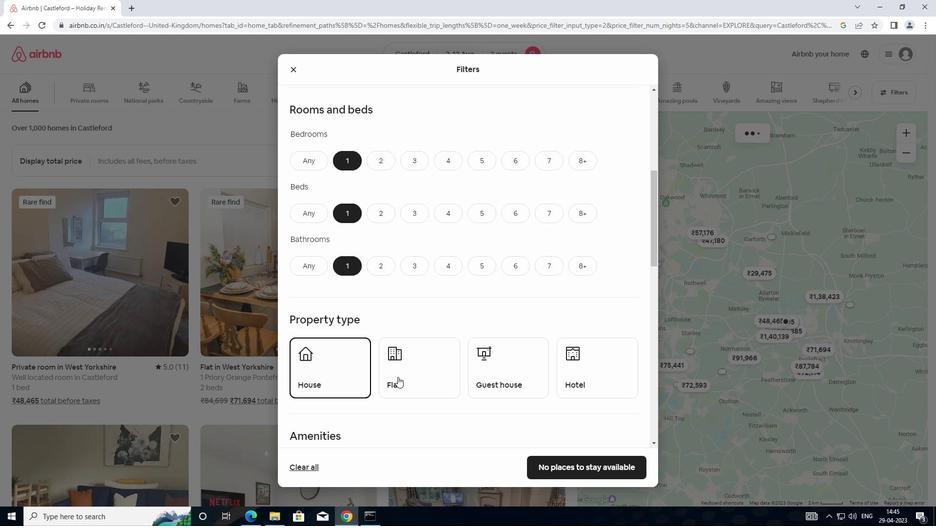 
Action: Mouse pressed left at (399, 377)
Screenshot: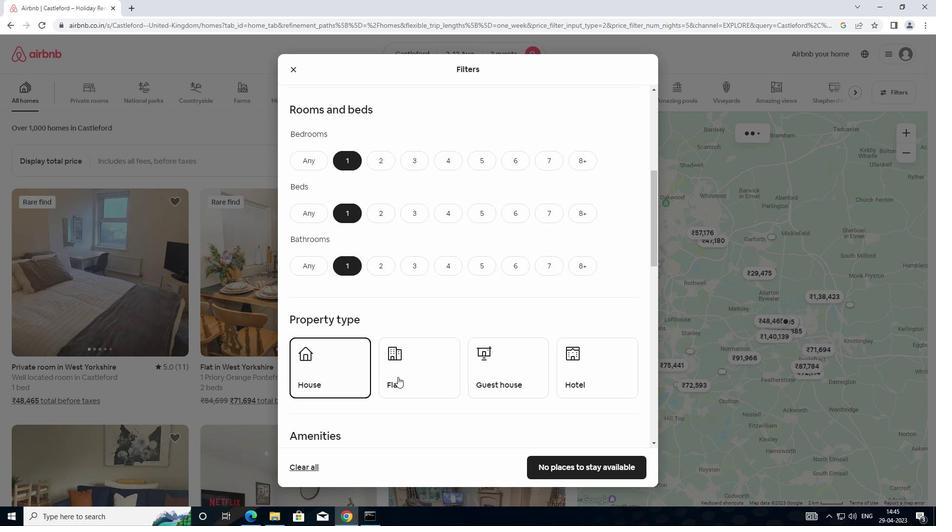 
Action: Mouse moved to (484, 379)
Screenshot: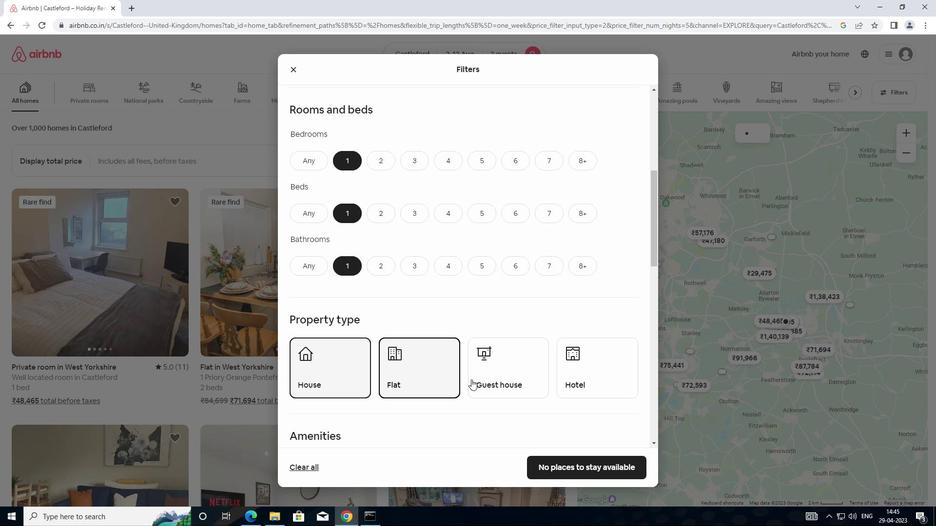
Action: Mouse pressed left at (484, 379)
Screenshot: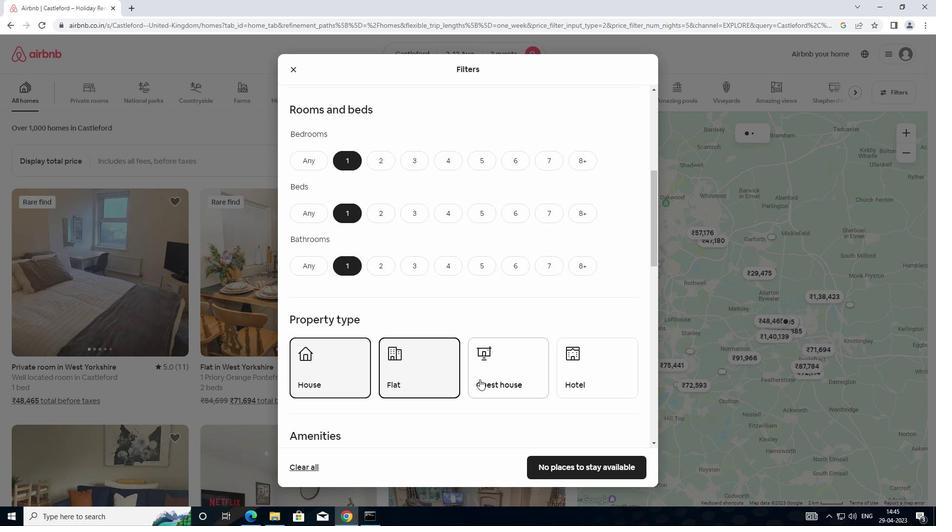 
Action: Mouse moved to (572, 390)
Screenshot: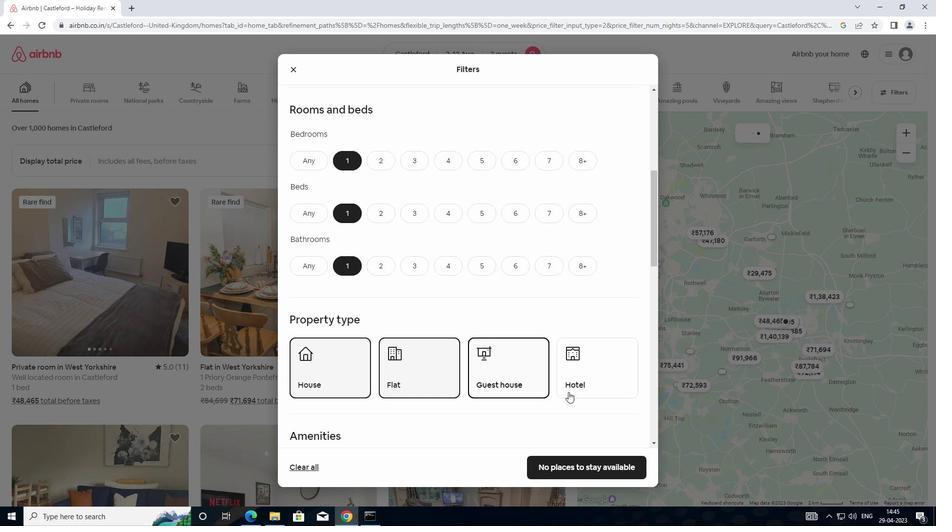 
Action: Mouse pressed left at (572, 390)
Screenshot: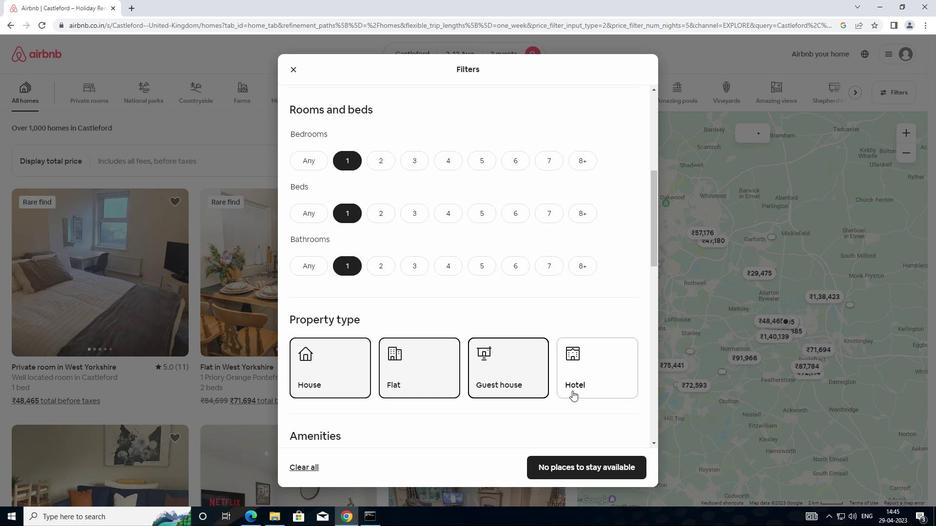 
Action: Mouse moved to (445, 389)
Screenshot: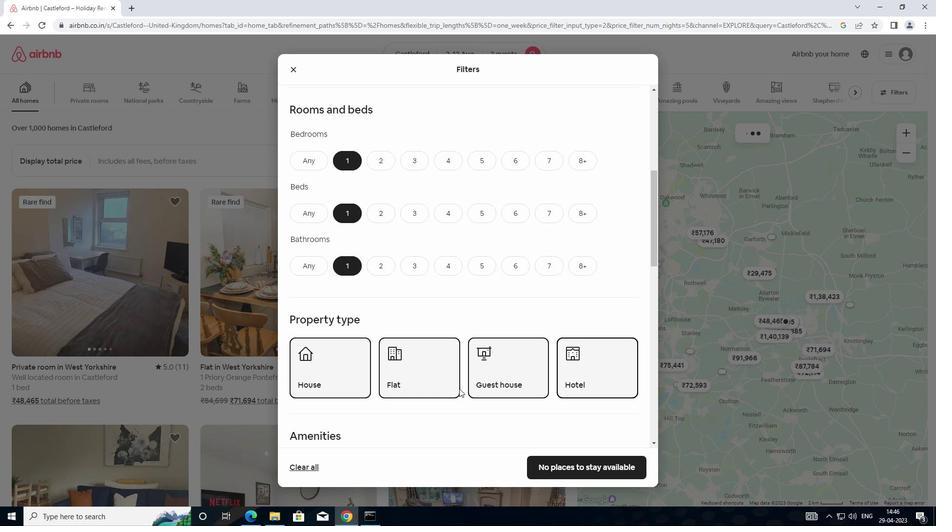 
Action: Mouse scrolled (445, 388) with delta (0, 0)
Screenshot: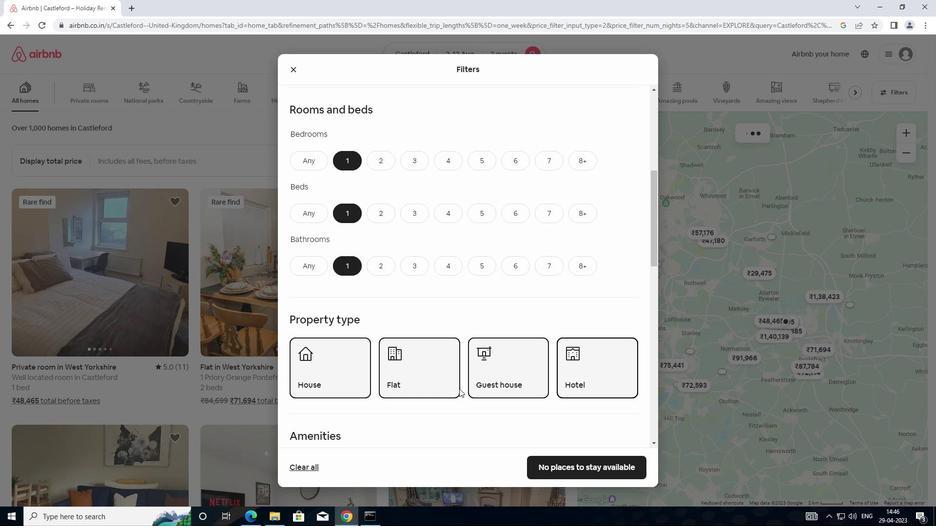 
Action: Mouse moved to (445, 389)
Screenshot: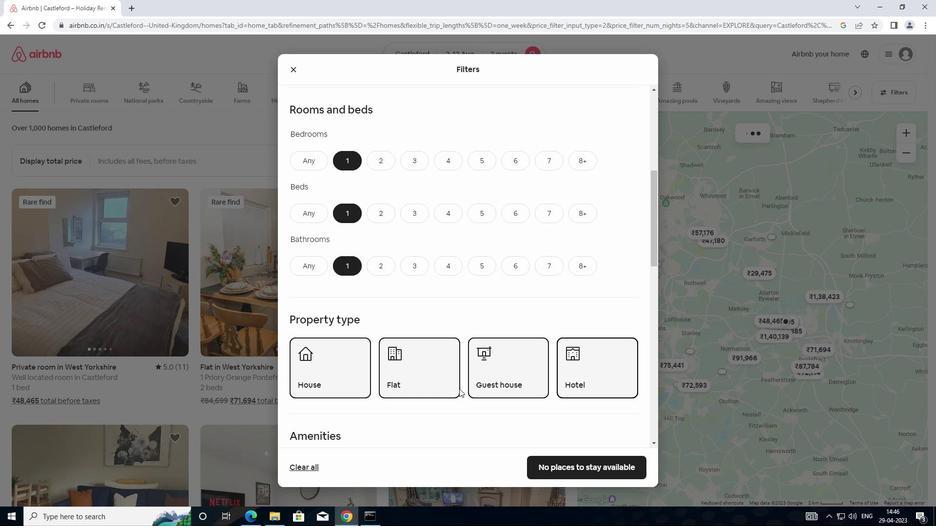 
Action: Mouse scrolled (445, 388) with delta (0, 0)
Screenshot: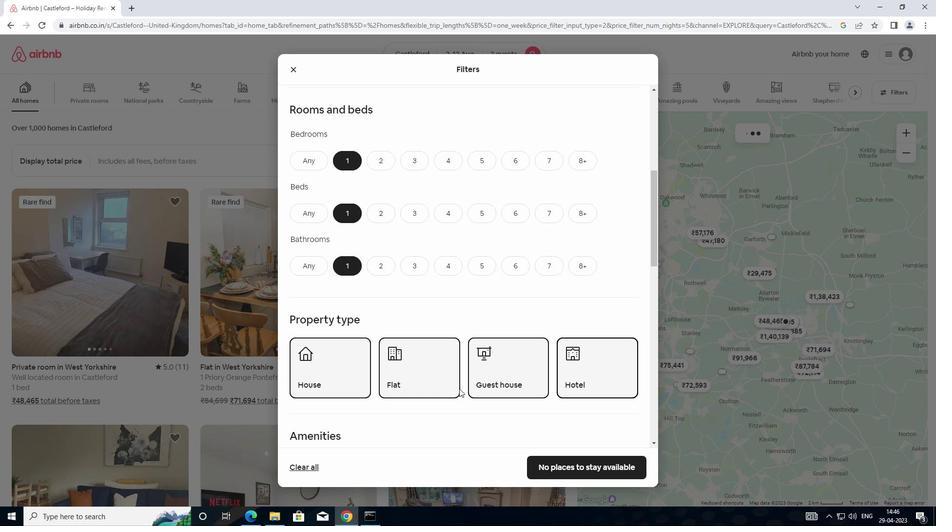 
Action: Mouse scrolled (445, 388) with delta (0, 0)
Screenshot: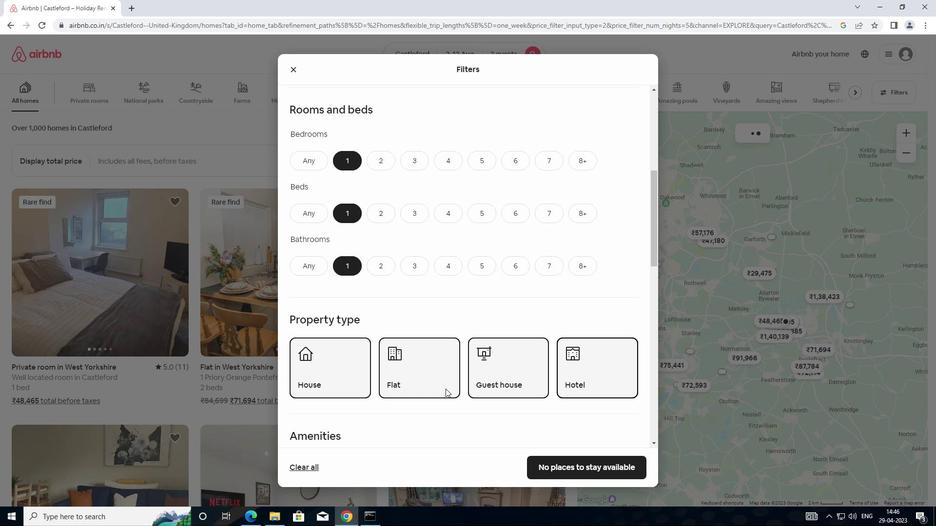 
Action: Mouse moved to (444, 374)
Screenshot: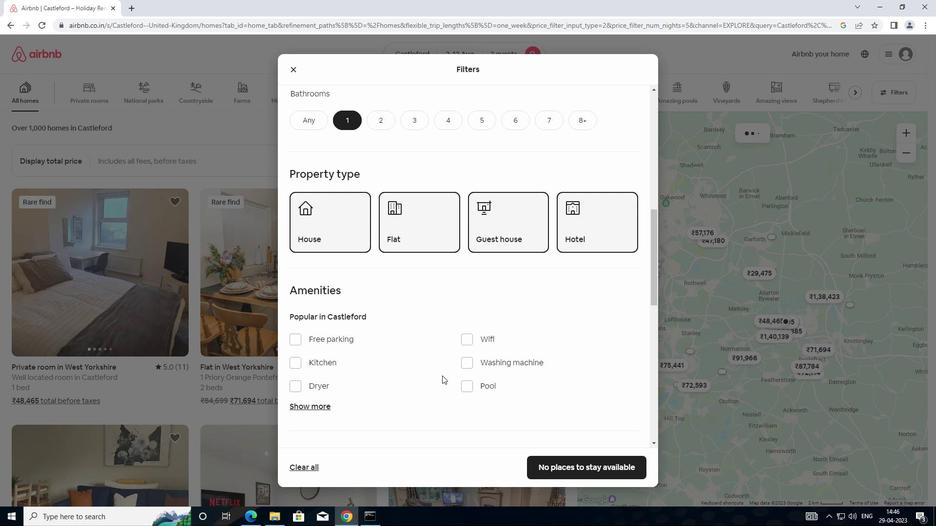 
Action: Mouse scrolled (444, 373) with delta (0, 0)
Screenshot: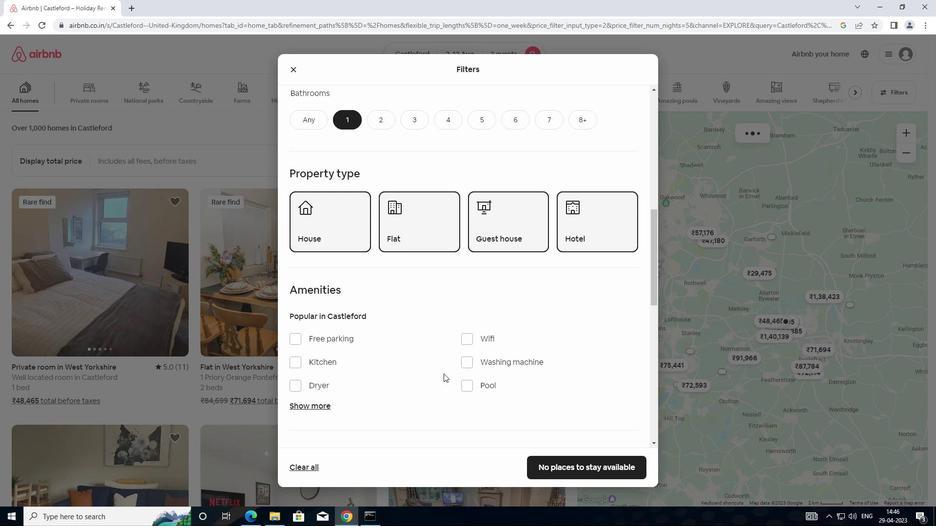 
Action: Mouse scrolled (444, 373) with delta (0, 0)
Screenshot: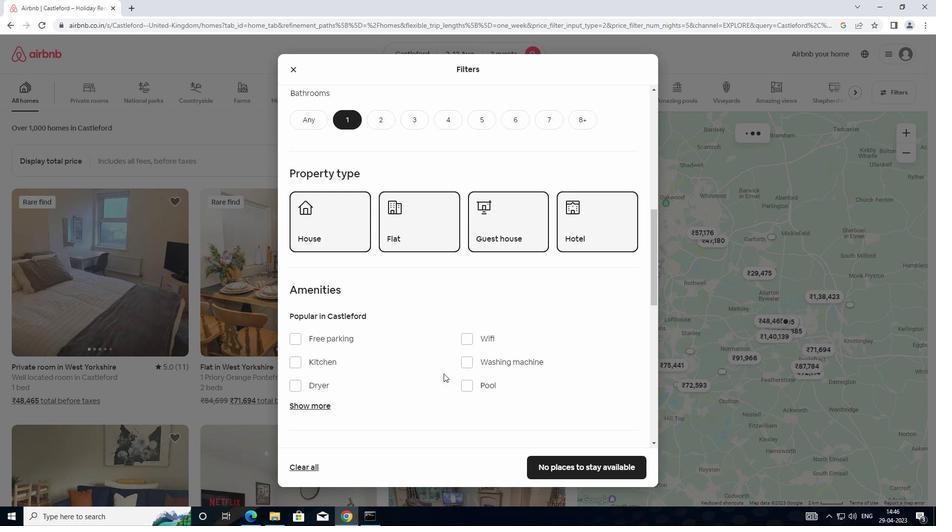 
Action: Mouse scrolled (444, 373) with delta (0, 0)
Screenshot: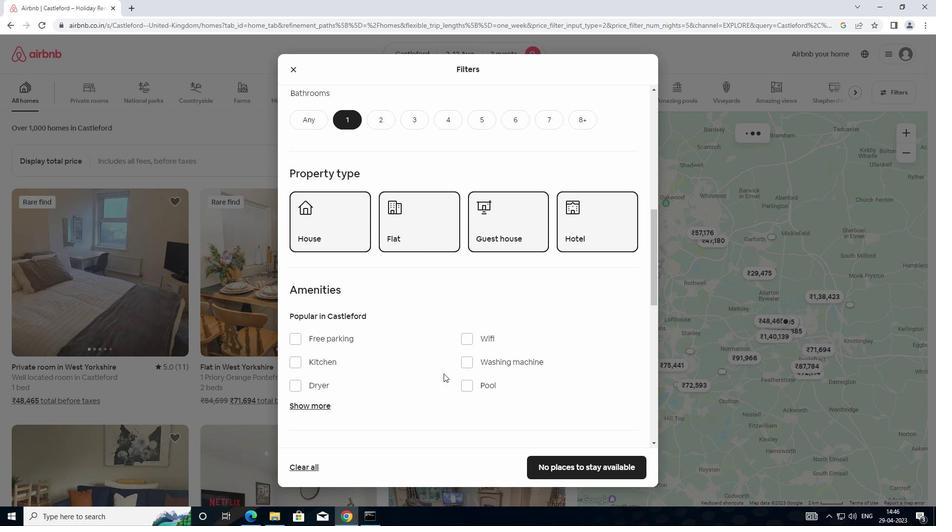 
Action: Mouse moved to (448, 371)
Screenshot: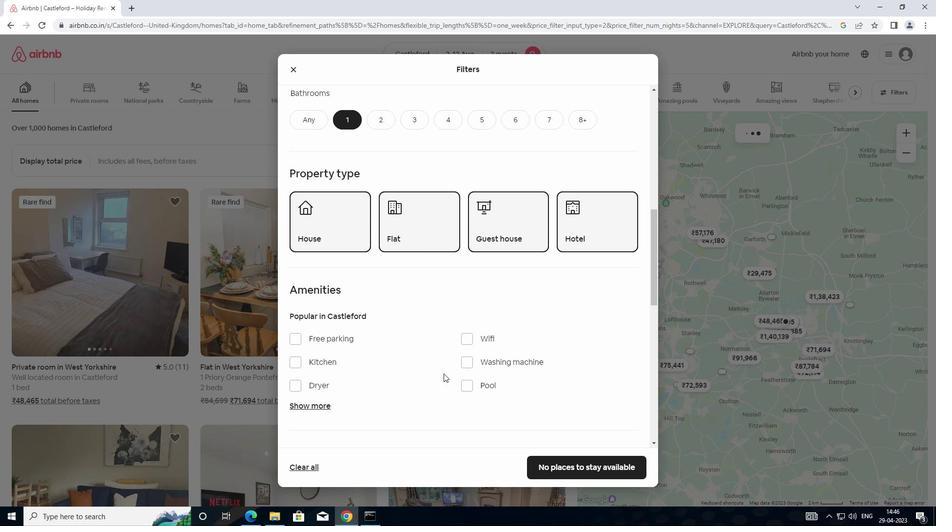 
Action: Mouse scrolled (448, 371) with delta (0, 0)
Screenshot: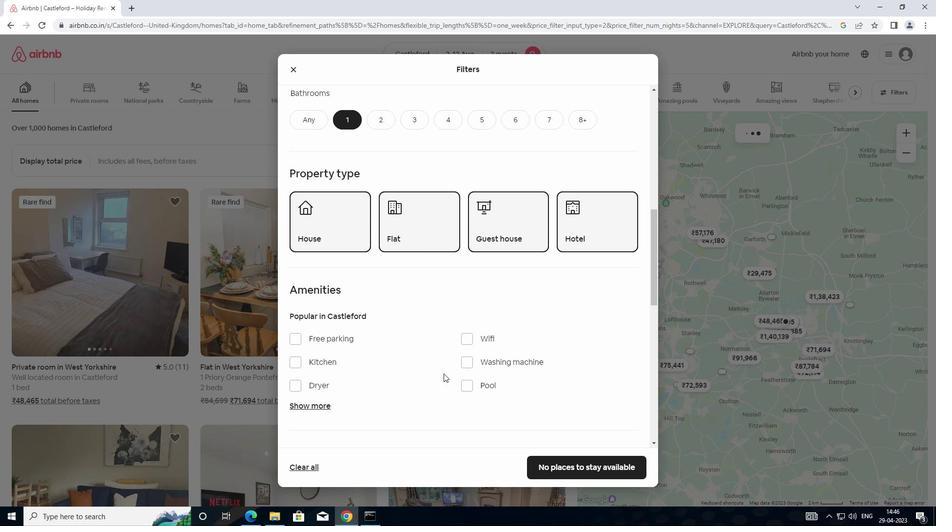 
Action: Mouse moved to (620, 323)
Screenshot: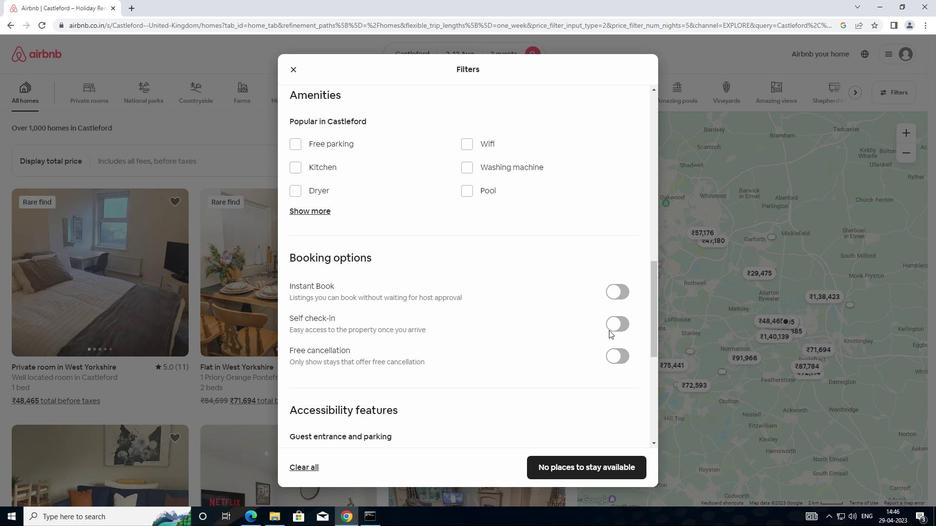 
Action: Mouse pressed left at (620, 323)
Screenshot: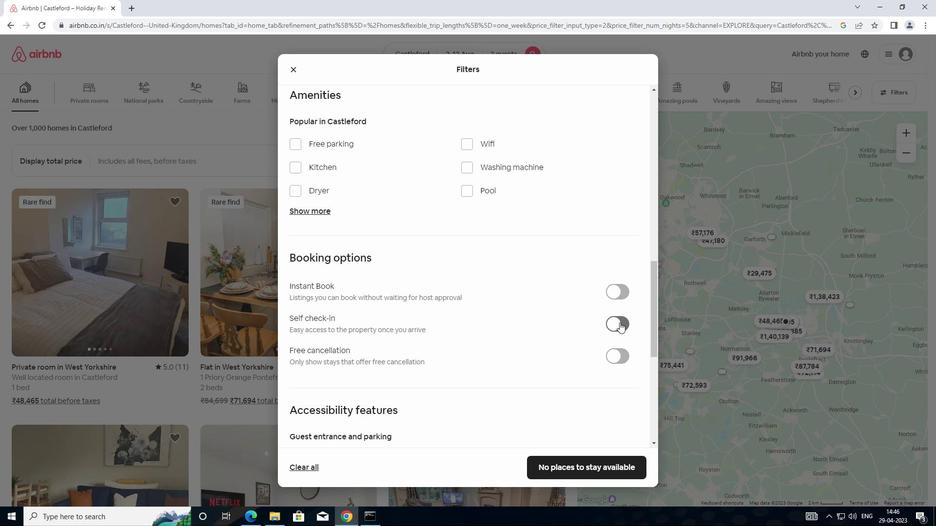 
Action: Mouse moved to (461, 376)
Screenshot: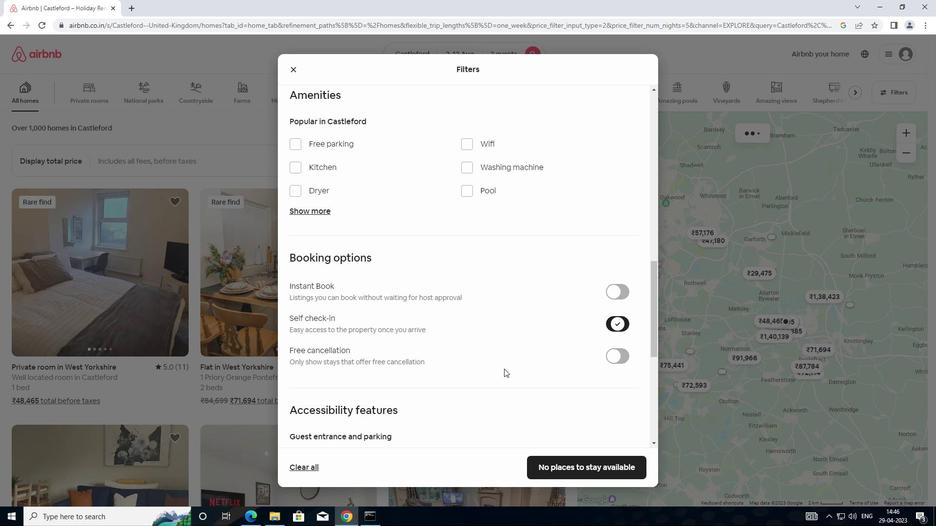 
Action: Mouse scrolled (461, 376) with delta (0, 0)
Screenshot: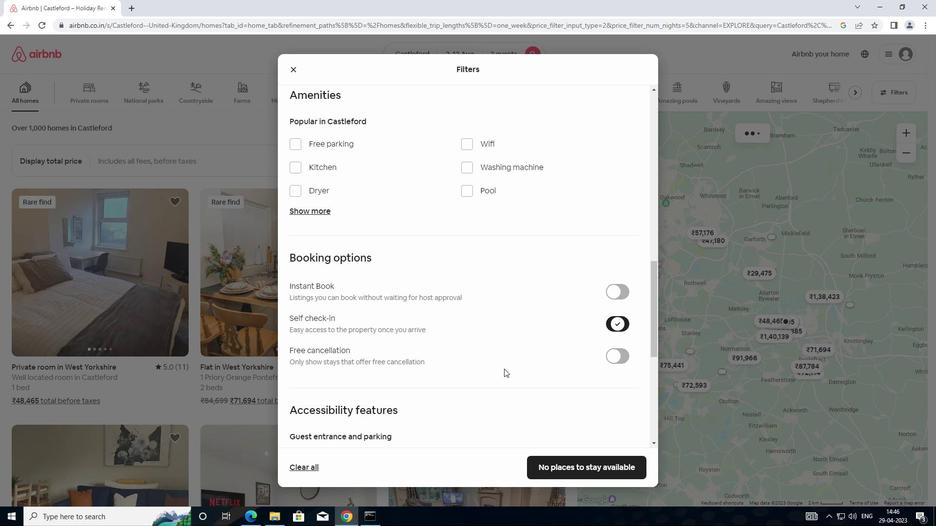 
Action: Mouse moved to (460, 378)
Screenshot: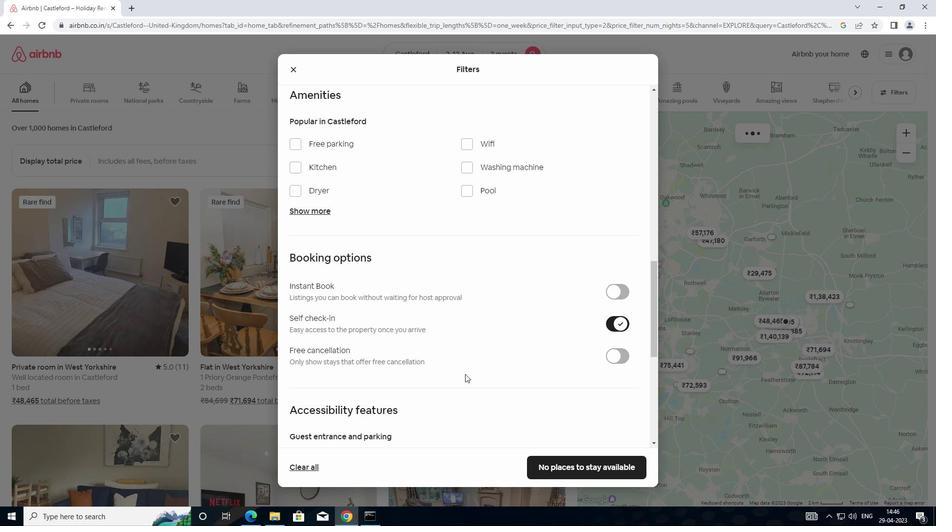 
Action: Mouse scrolled (460, 378) with delta (0, 0)
Screenshot: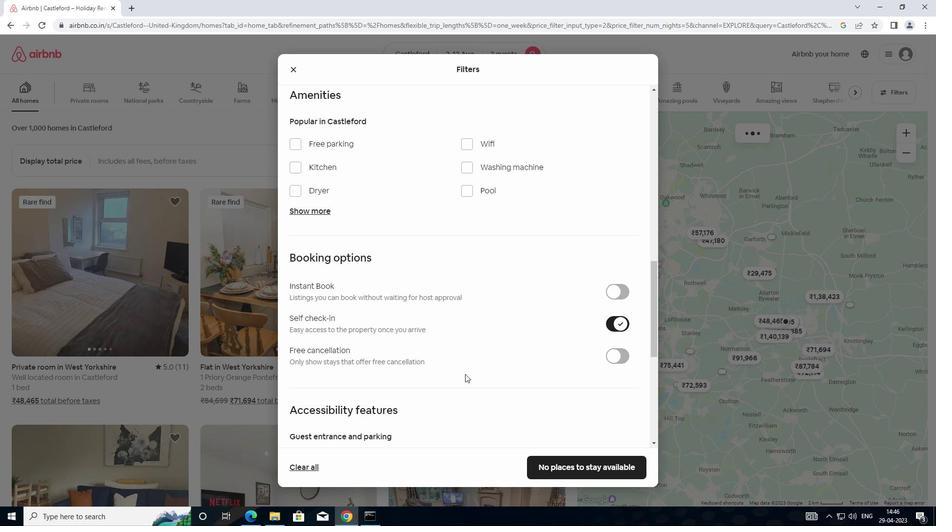 
Action: Mouse moved to (459, 379)
Screenshot: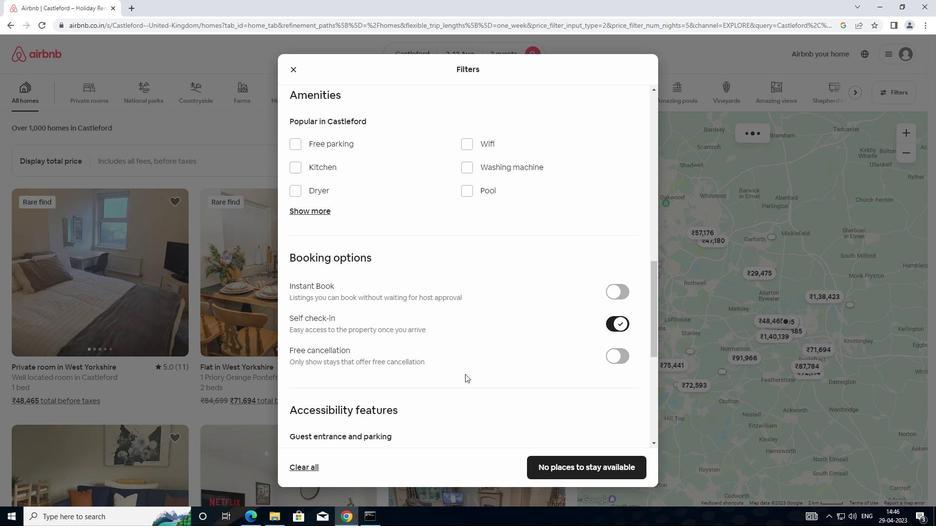 
Action: Mouse scrolled (459, 378) with delta (0, 0)
Screenshot: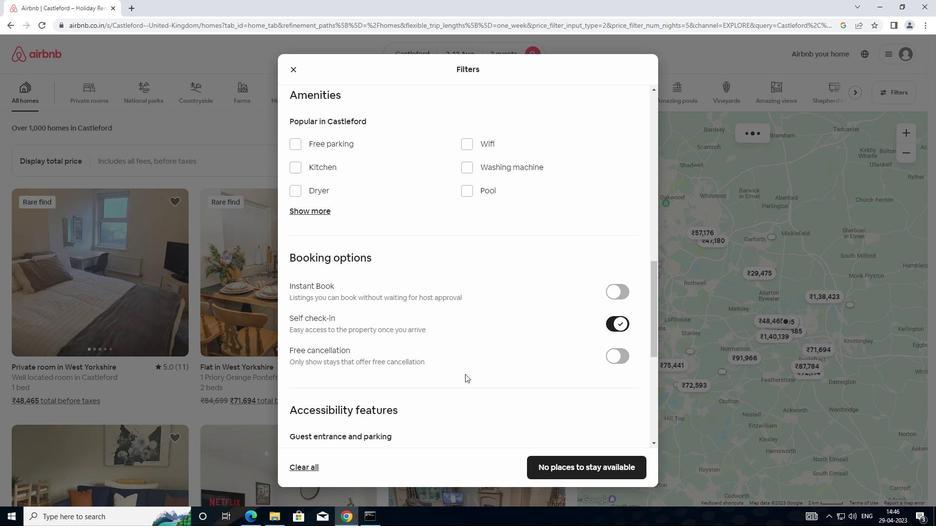 
Action: Mouse moved to (459, 379)
Screenshot: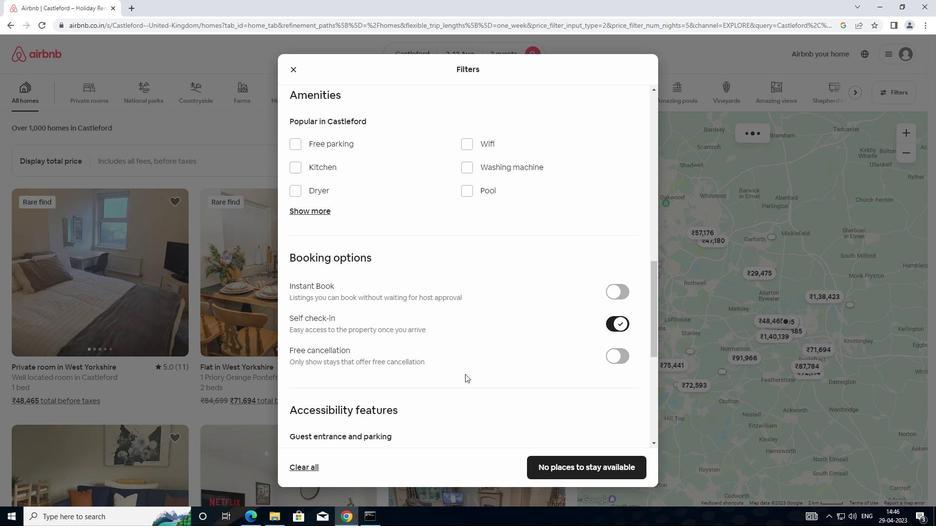 
Action: Mouse scrolled (459, 379) with delta (0, 0)
Screenshot: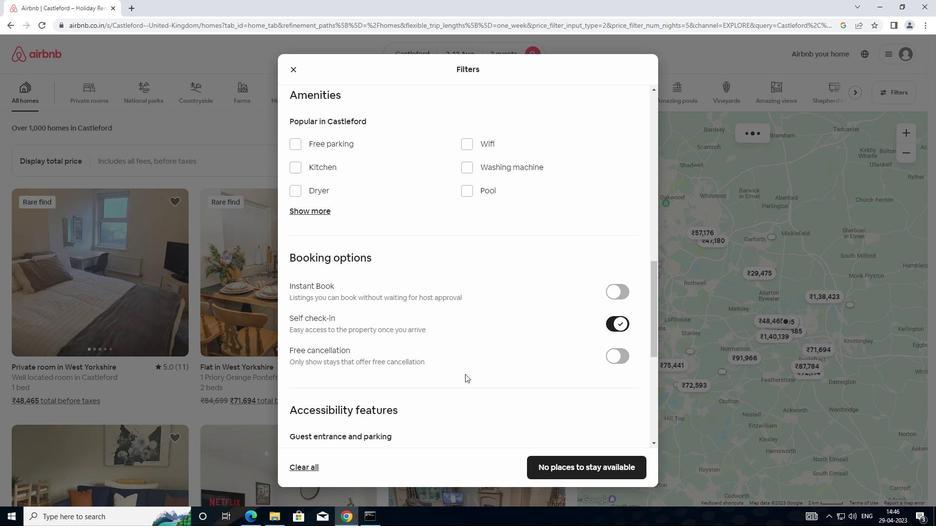 
Action: Mouse moved to (454, 380)
Screenshot: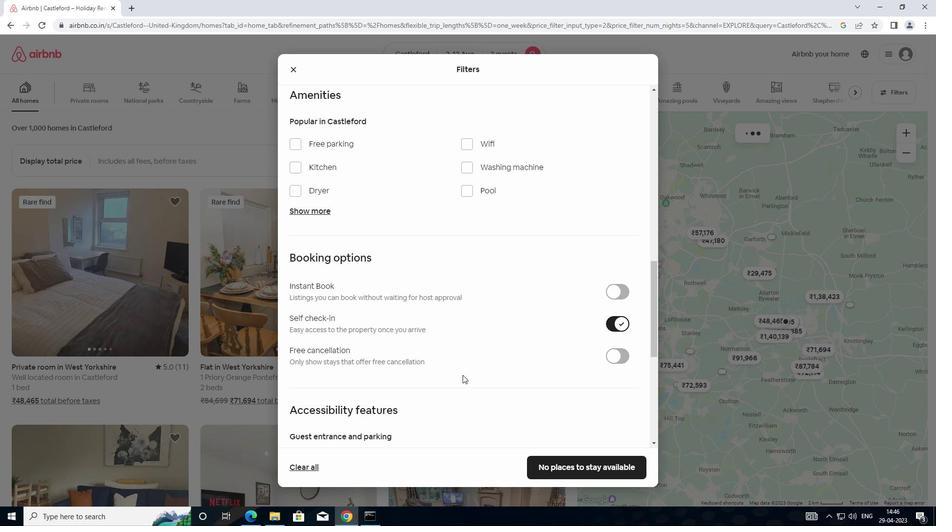 
Action: Mouse scrolled (454, 380) with delta (0, 0)
Screenshot: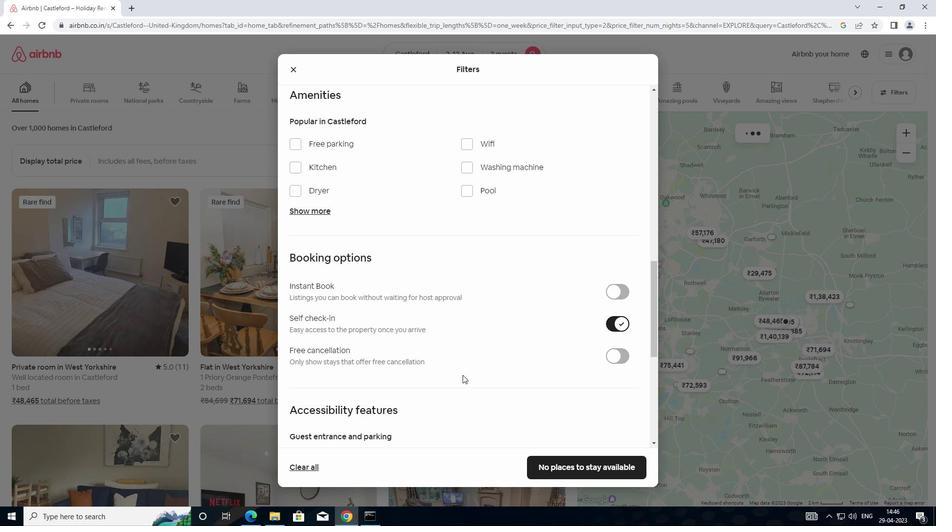 
Action: Mouse moved to (451, 380)
Screenshot: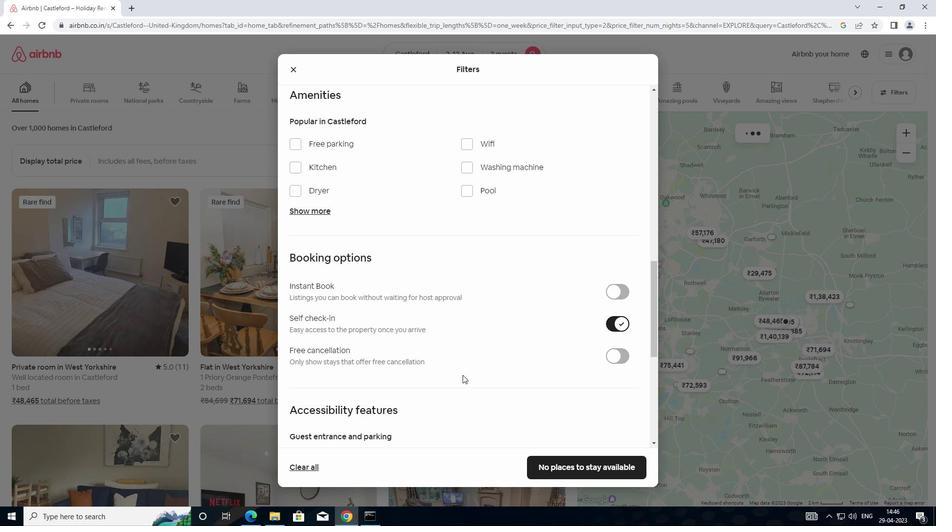 
Action: Mouse scrolled (451, 380) with delta (0, 0)
Screenshot: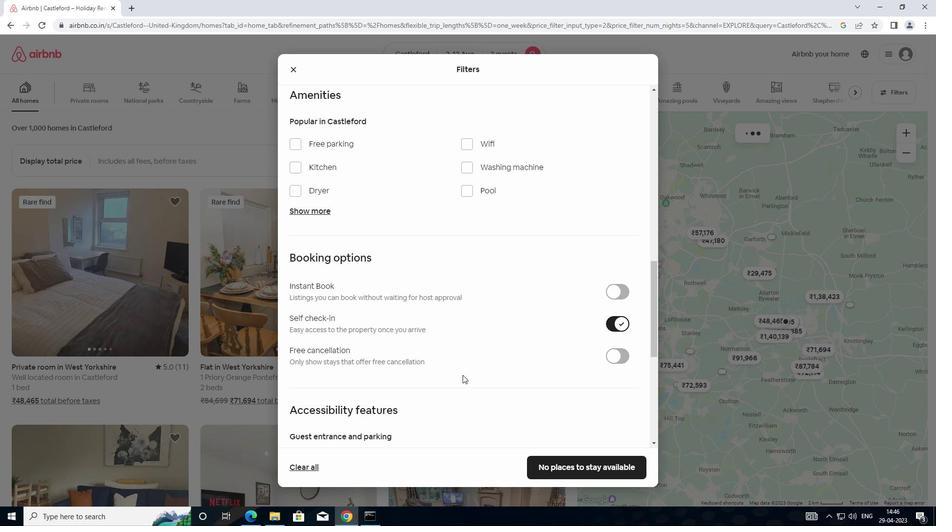 
Action: Mouse moved to (433, 375)
Screenshot: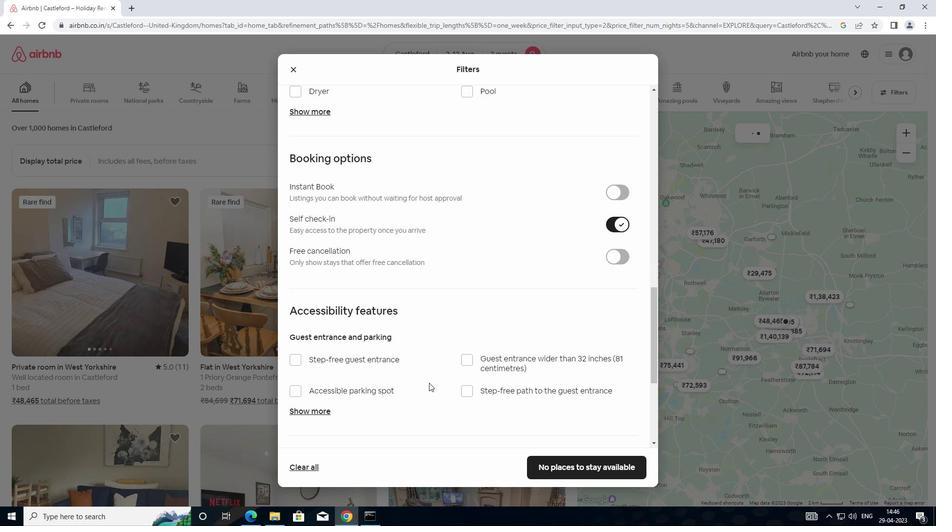 
Action: Mouse scrolled (433, 374) with delta (0, 0)
Screenshot: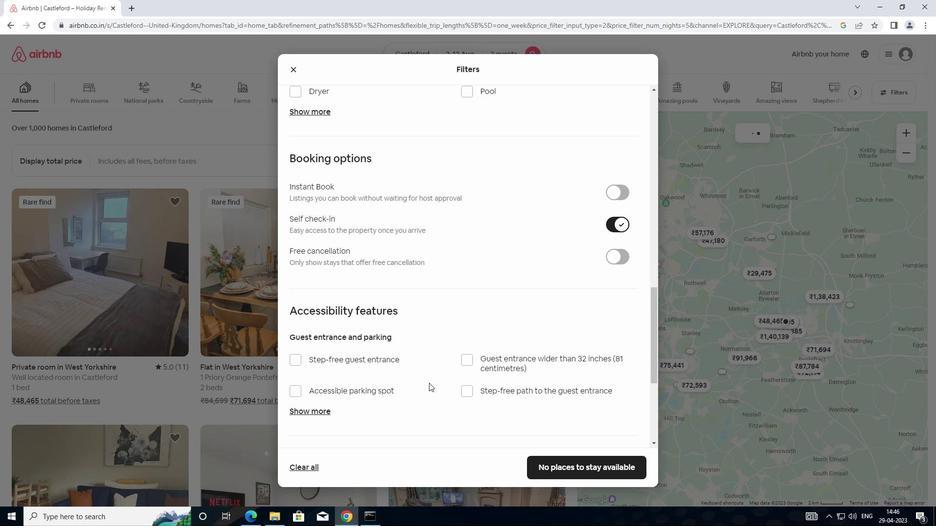 
Action: Mouse moved to (433, 375)
Screenshot: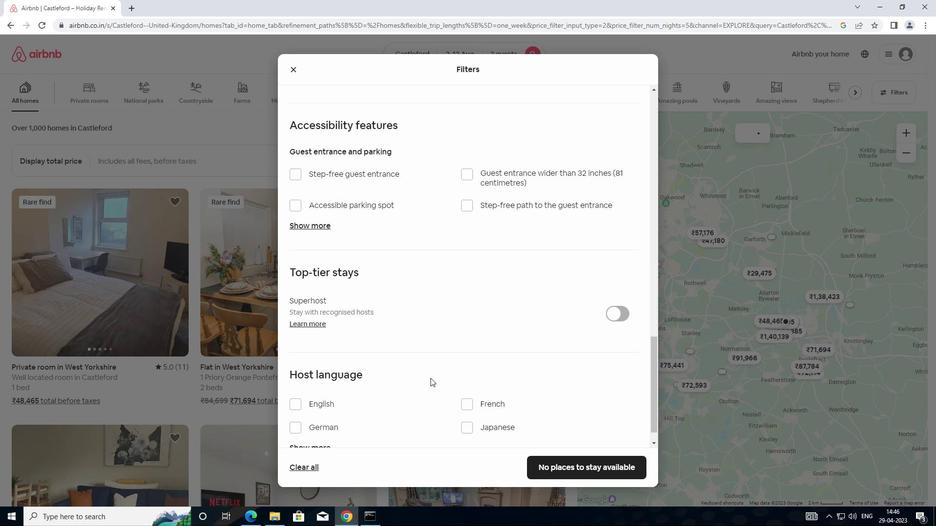 
Action: Mouse scrolled (433, 374) with delta (0, 0)
Screenshot: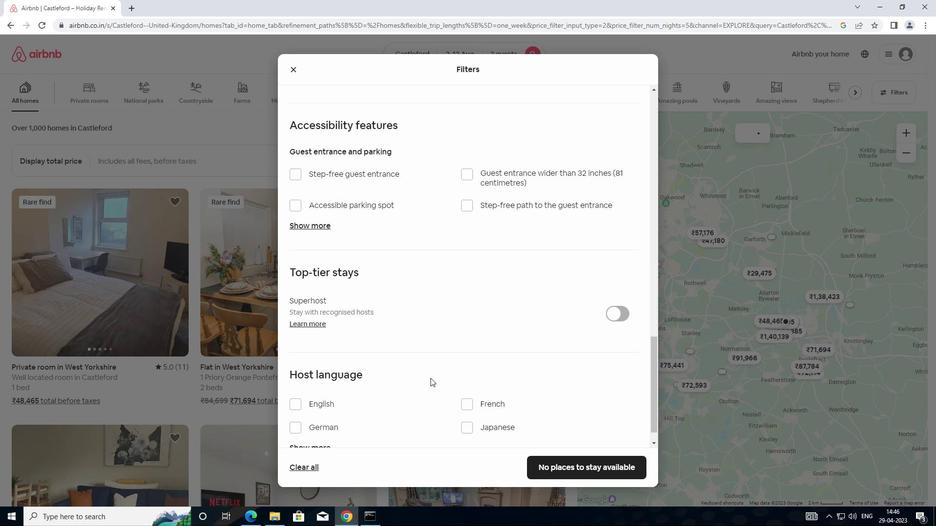 
Action: Mouse scrolled (433, 374) with delta (0, 0)
Screenshot: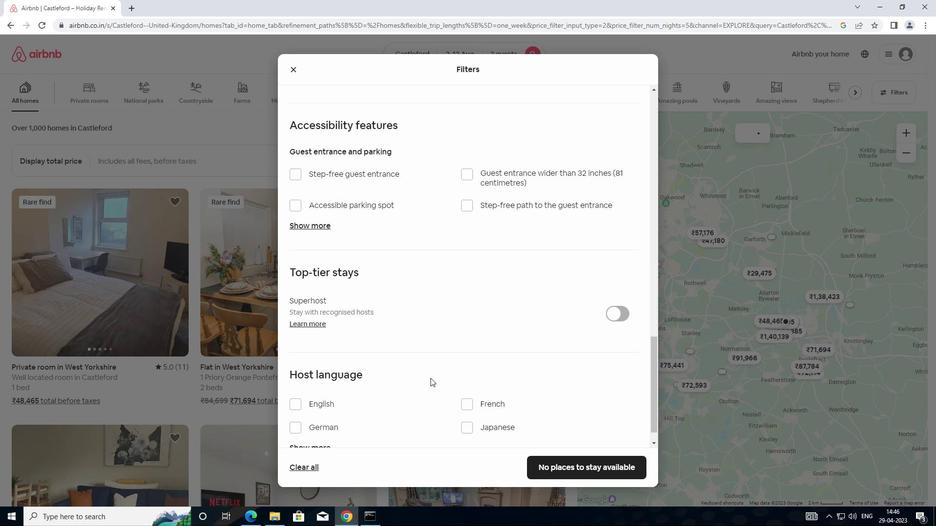 
Action: Mouse moved to (434, 375)
Screenshot: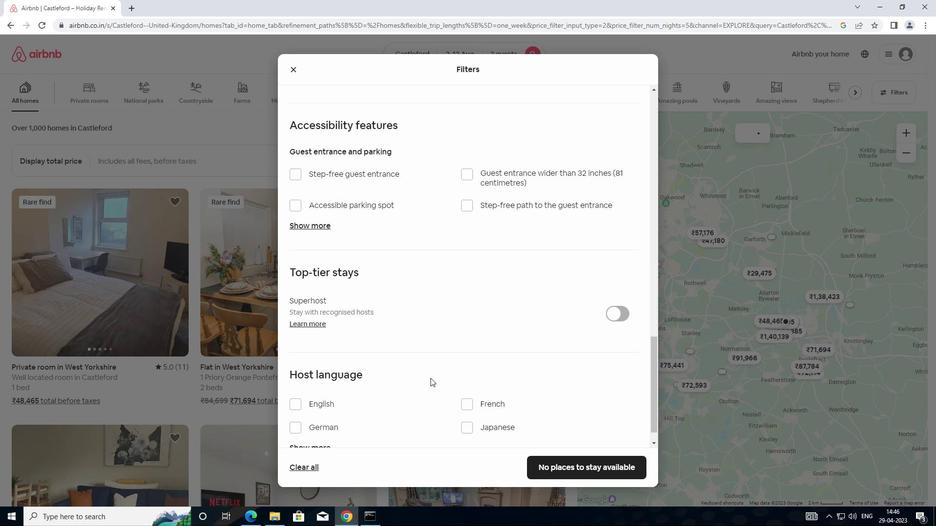 
Action: Mouse scrolled (434, 375) with delta (0, 0)
Screenshot: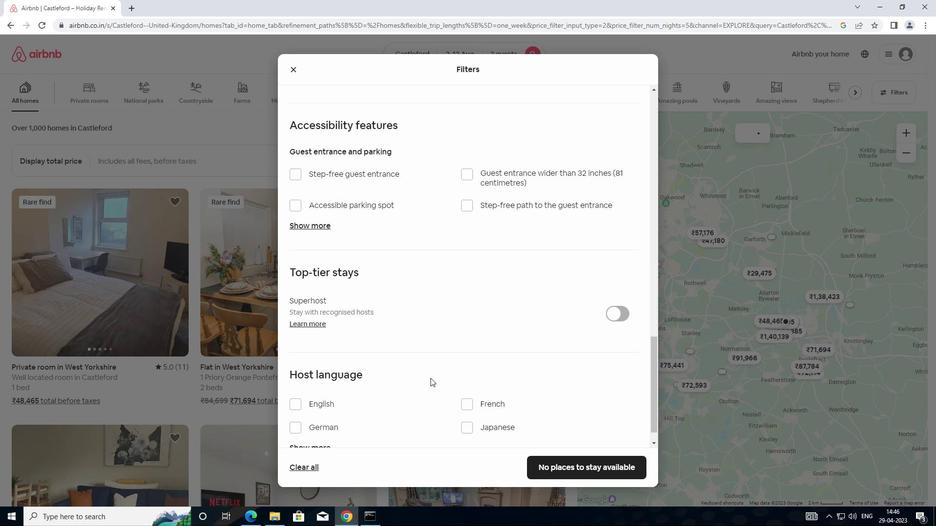 
Action: Mouse moved to (299, 428)
Screenshot: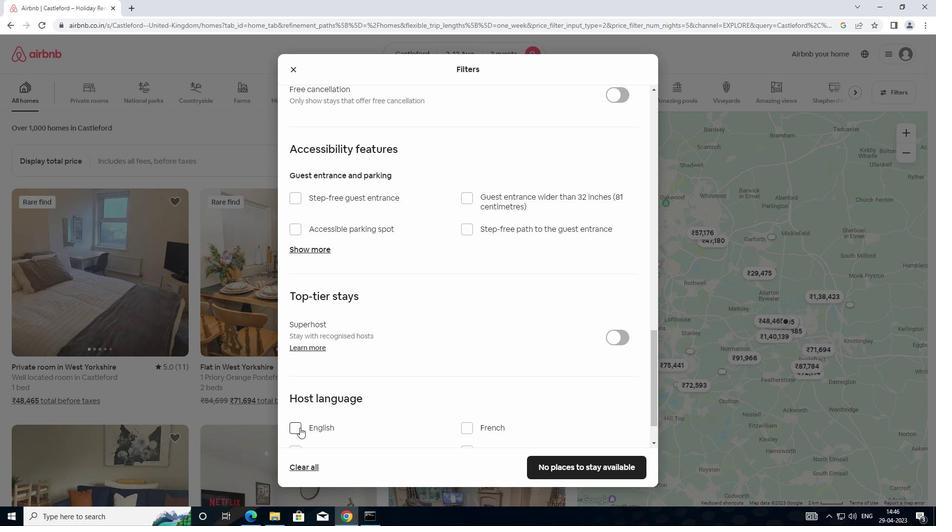 
Action: Mouse pressed left at (299, 428)
Screenshot: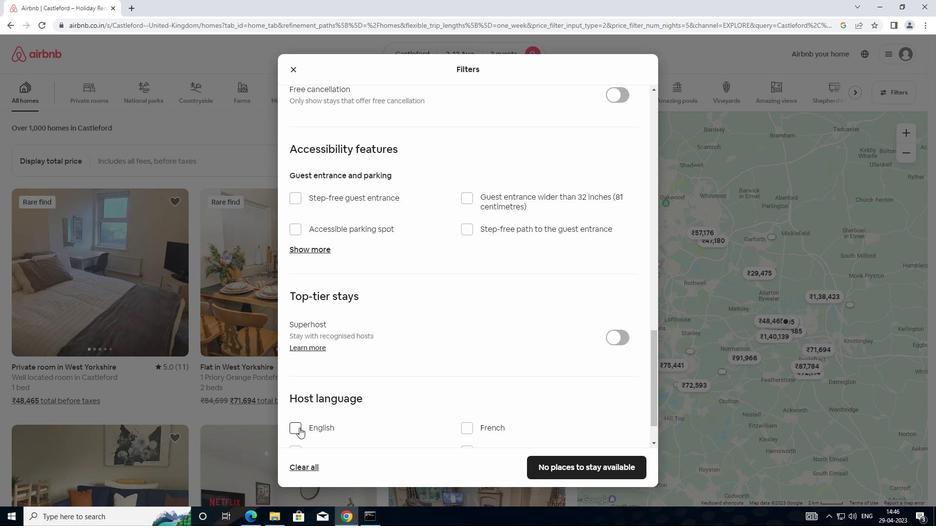 
Action: Mouse moved to (573, 463)
Screenshot: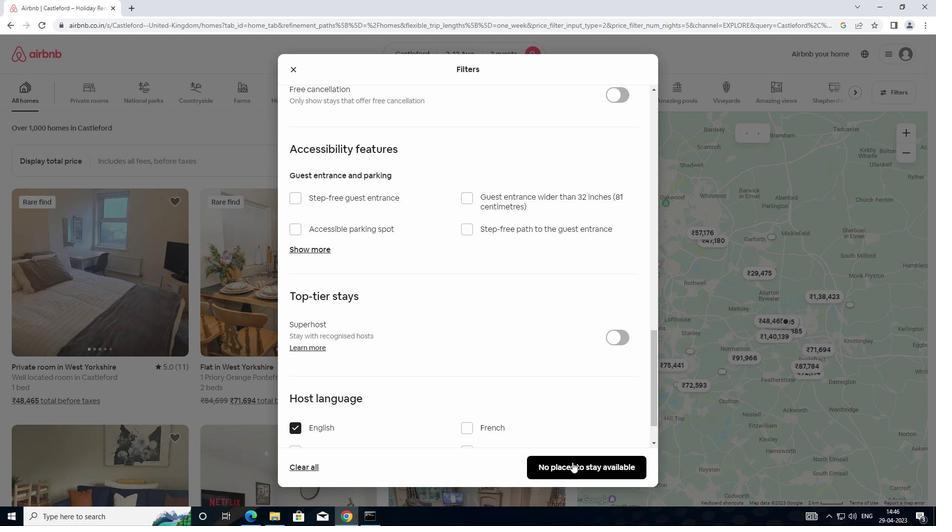 
Action: Mouse pressed left at (573, 463)
Screenshot: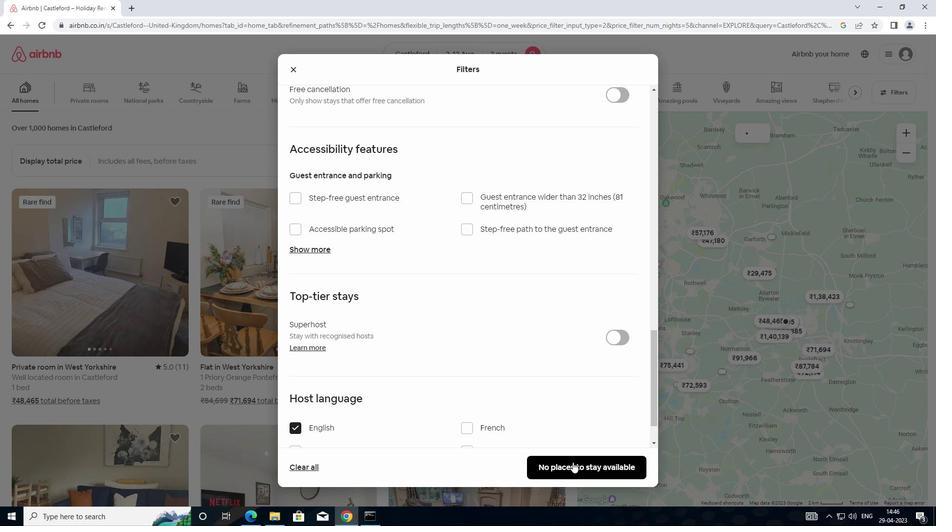 
Action: Mouse moved to (577, 459)
Screenshot: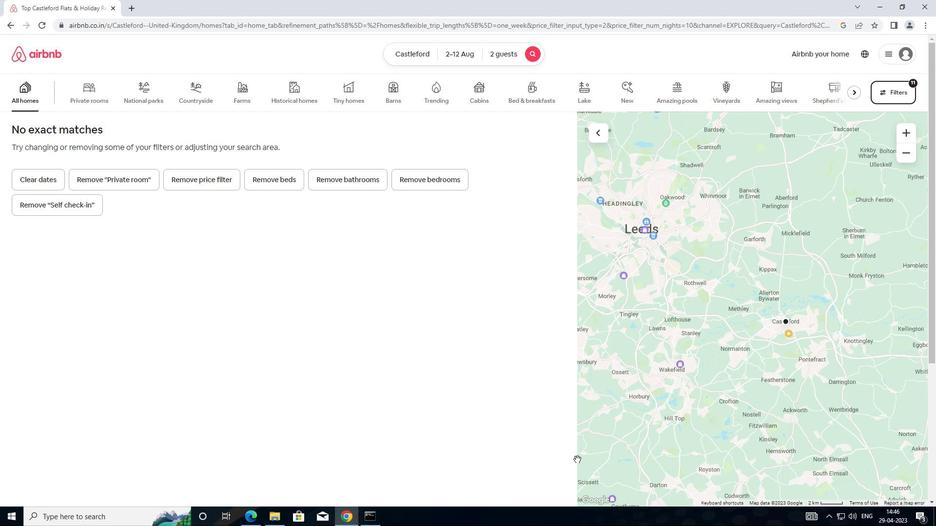 
